 Task: Search one way flight ticket for 3 adults in first from Toledo: Eugene F. Kranz Toledo Express Airport to Jacksonville: Albert J. Ellis Airport on 5-3-2023. Choice of flights is Sun country airlines. Number of bags: 1 carry on bag. Price is upto 77000. Outbound departure time preference is 17:45.
Action: Mouse moved to (317, 125)
Screenshot: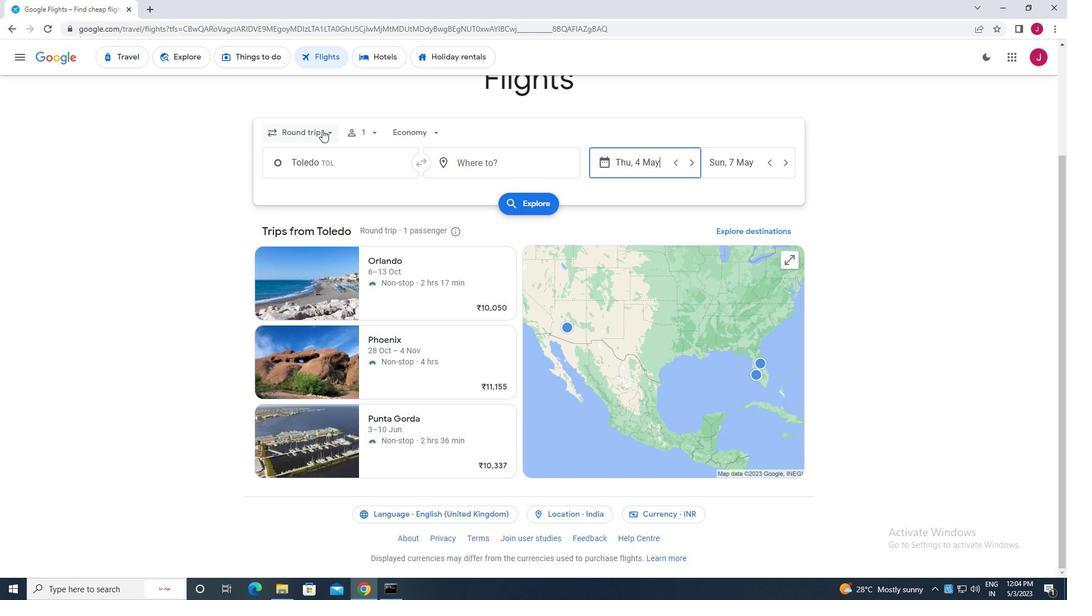 
Action: Mouse pressed left at (317, 125)
Screenshot: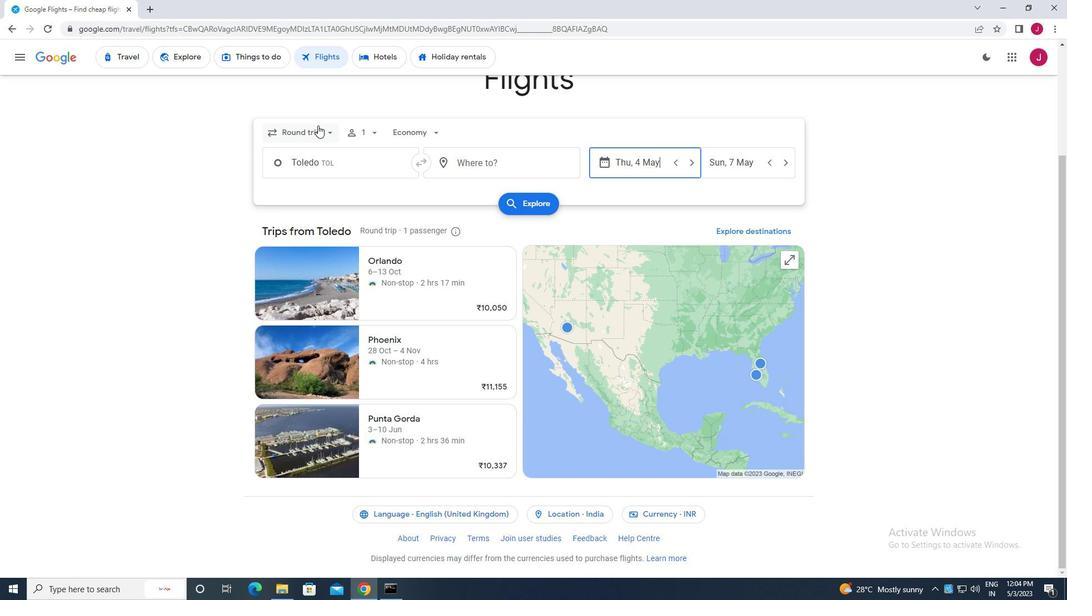 
Action: Mouse moved to (318, 187)
Screenshot: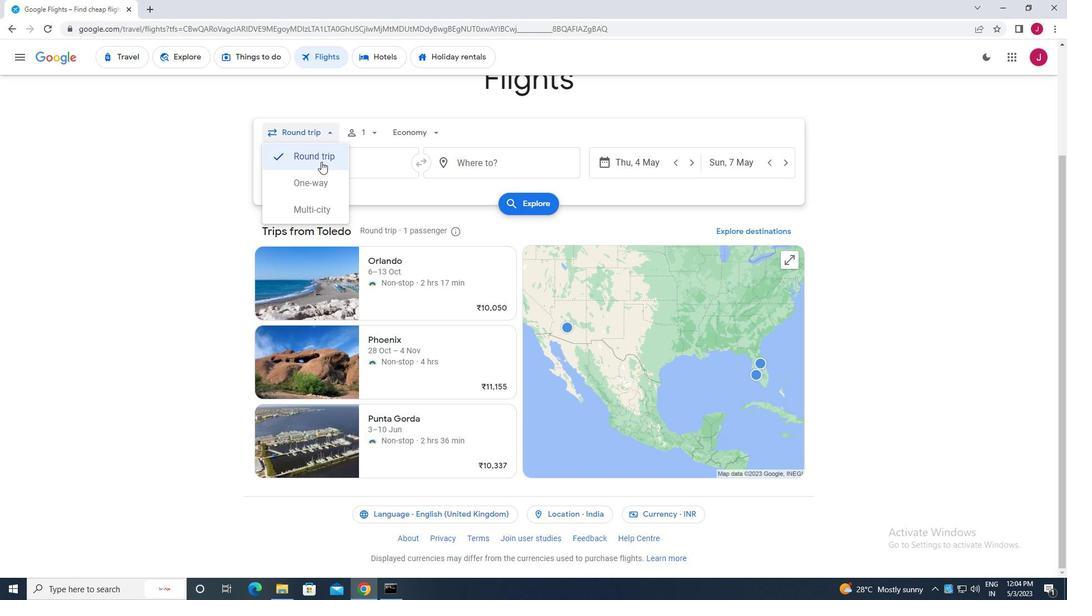 
Action: Mouse pressed left at (318, 187)
Screenshot: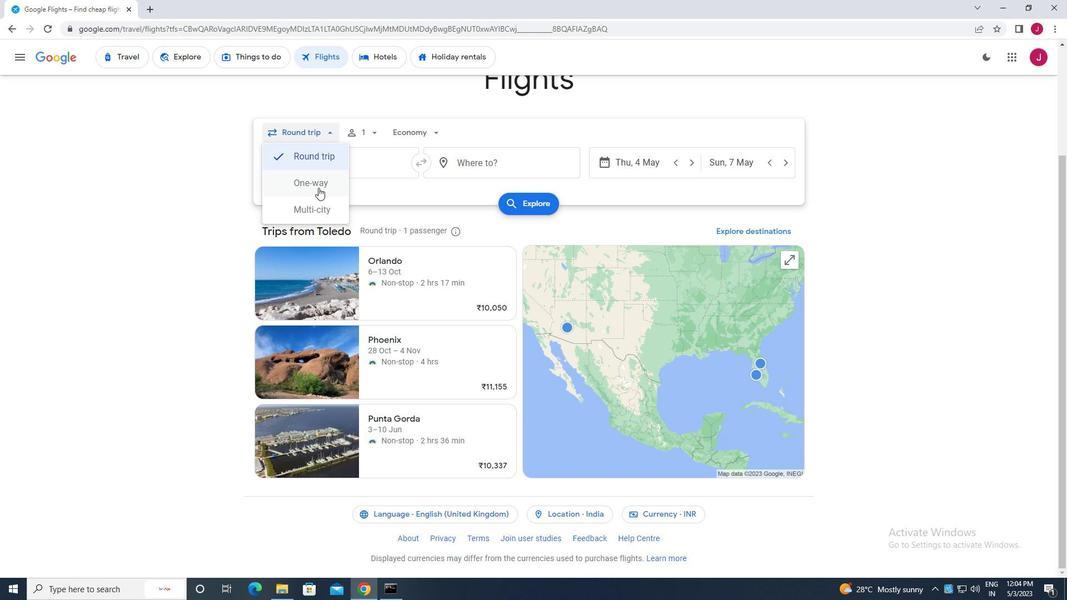 
Action: Mouse moved to (366, 132)
Screenshot: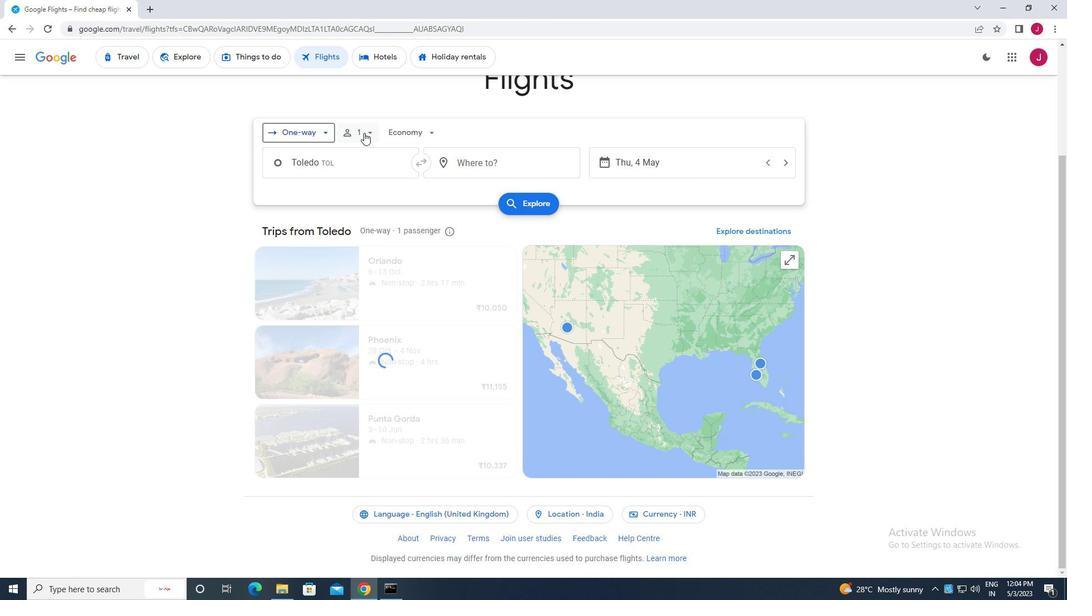 
Action: Mouse pressed left at (366, 132)
Screenshot: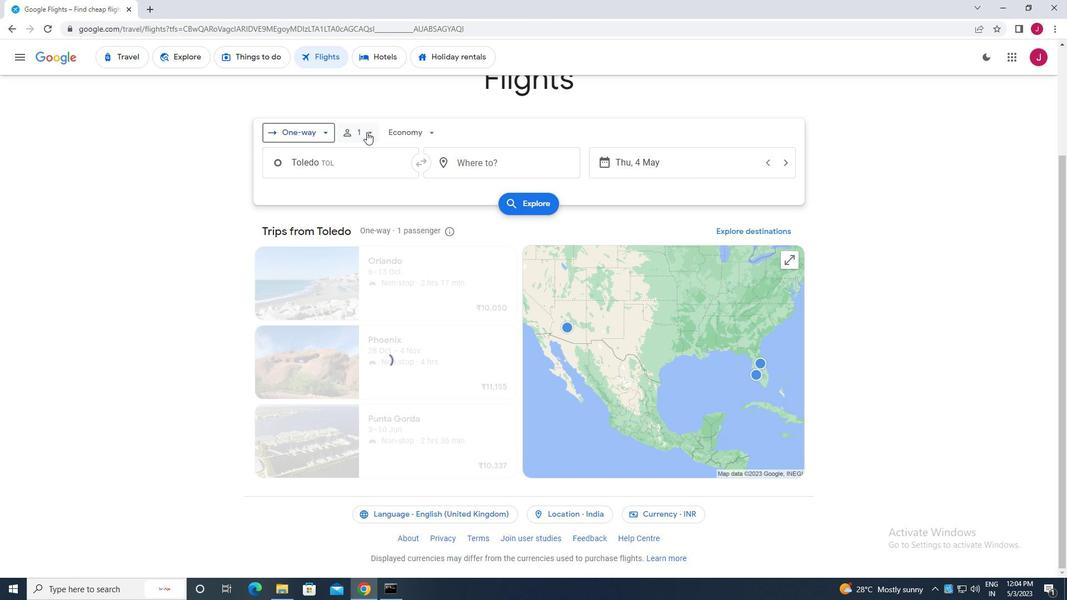 
Action: Mouse moved to (454, 162)
Screenshot: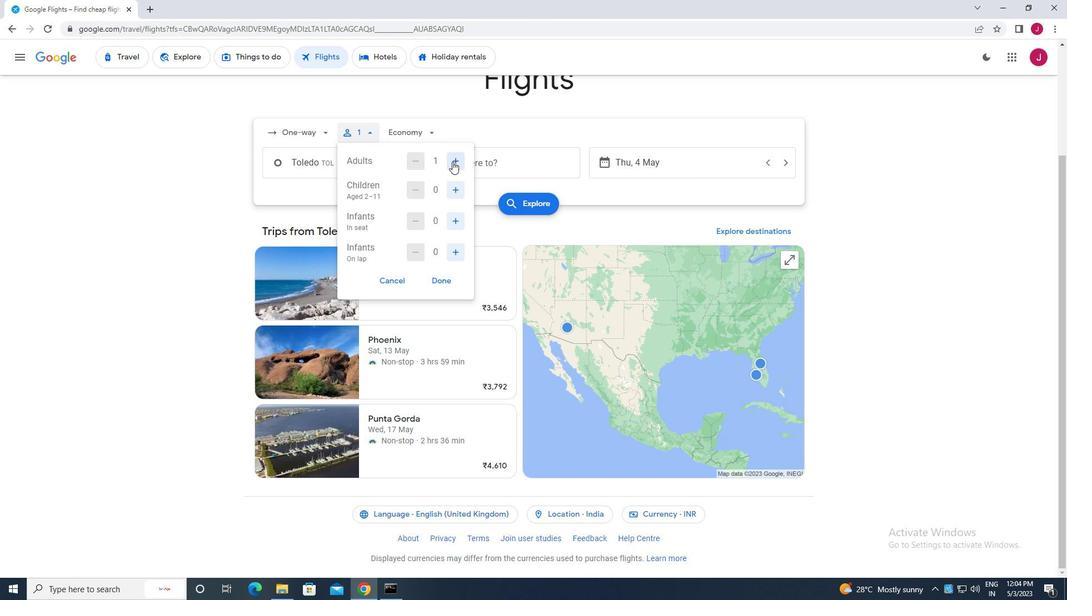 
Action: Mouse pressed left at (454, 162)
Screenshot: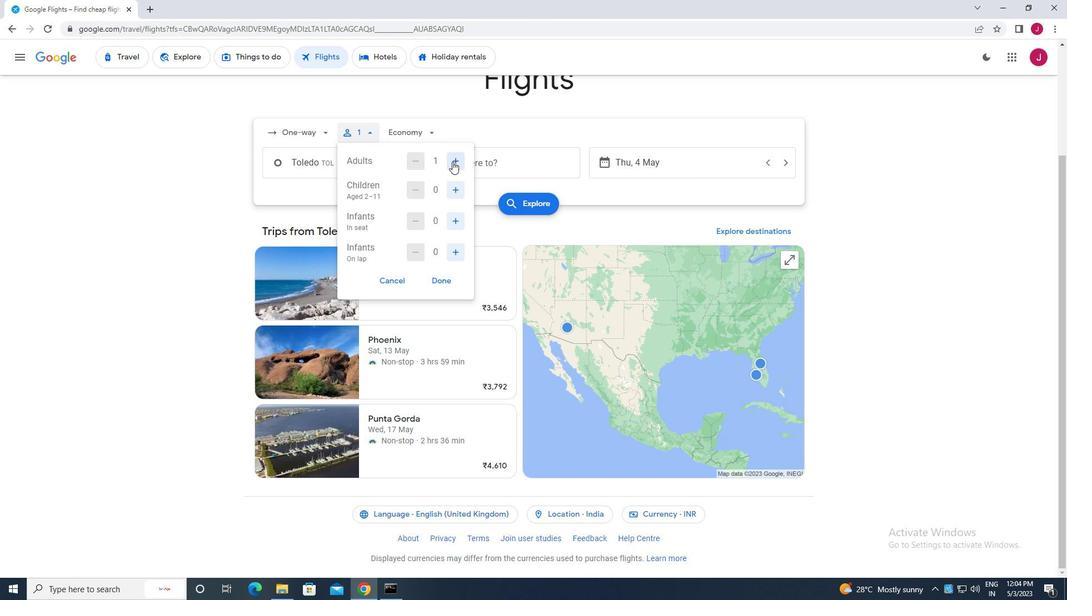 
Action: Mouse pressed left at (454, 162)
Screenshot: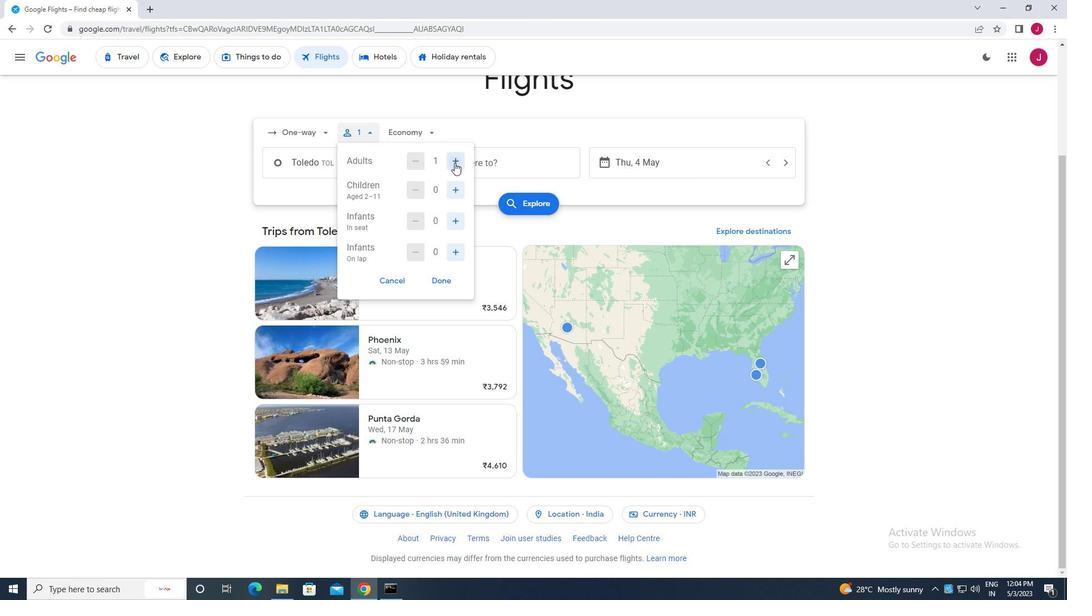
Action: Mouse pressed left at (454, 162)
Screenshot: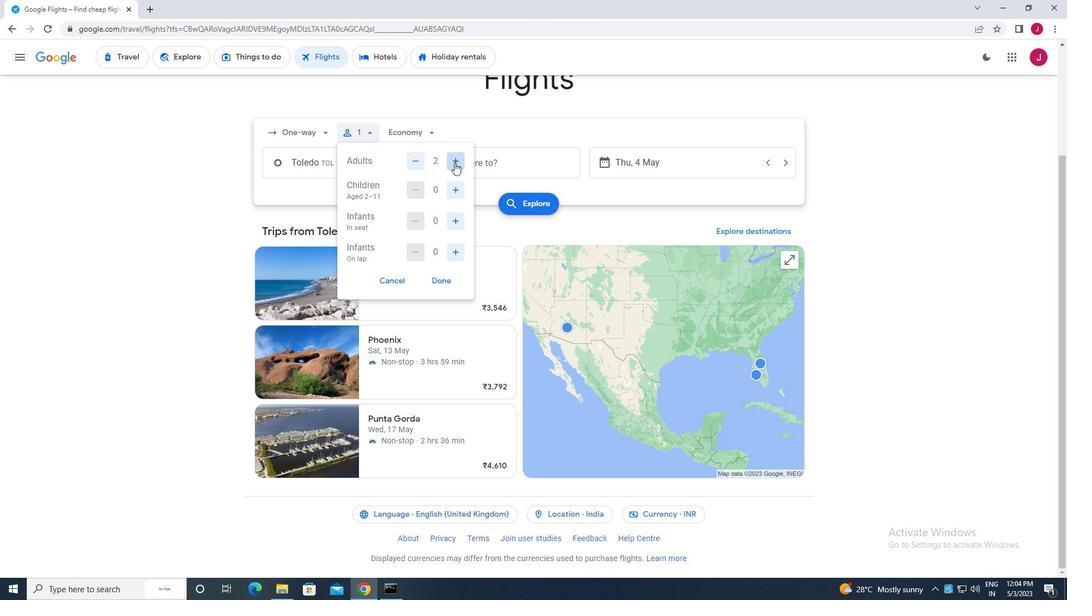 
Action: Mouse pressed left at (454, 162)
Screenshot: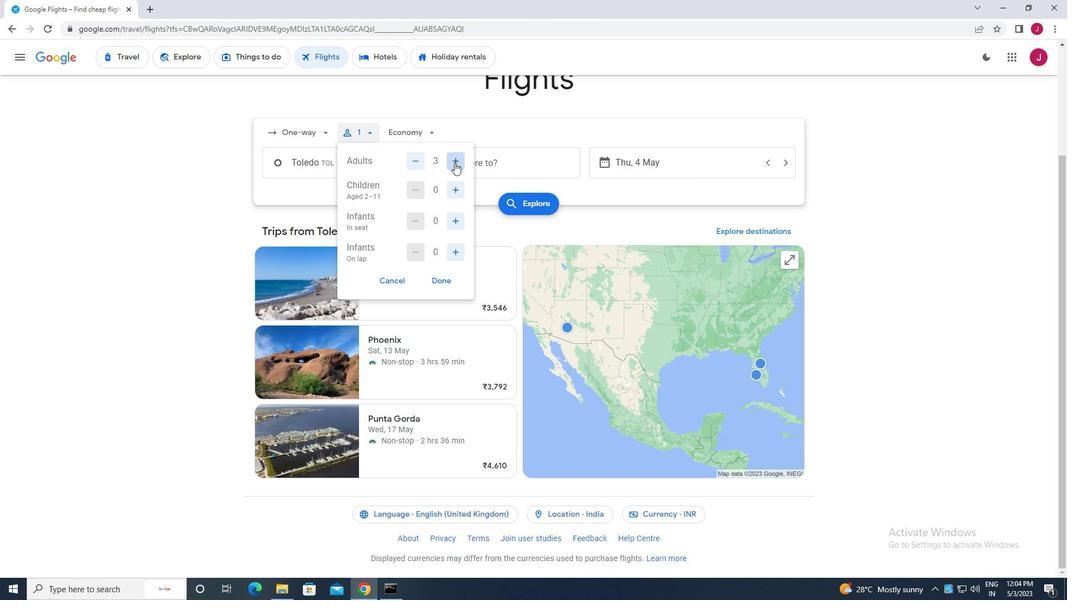 
Action: Mouse moved to (454, 191)
Screenshot: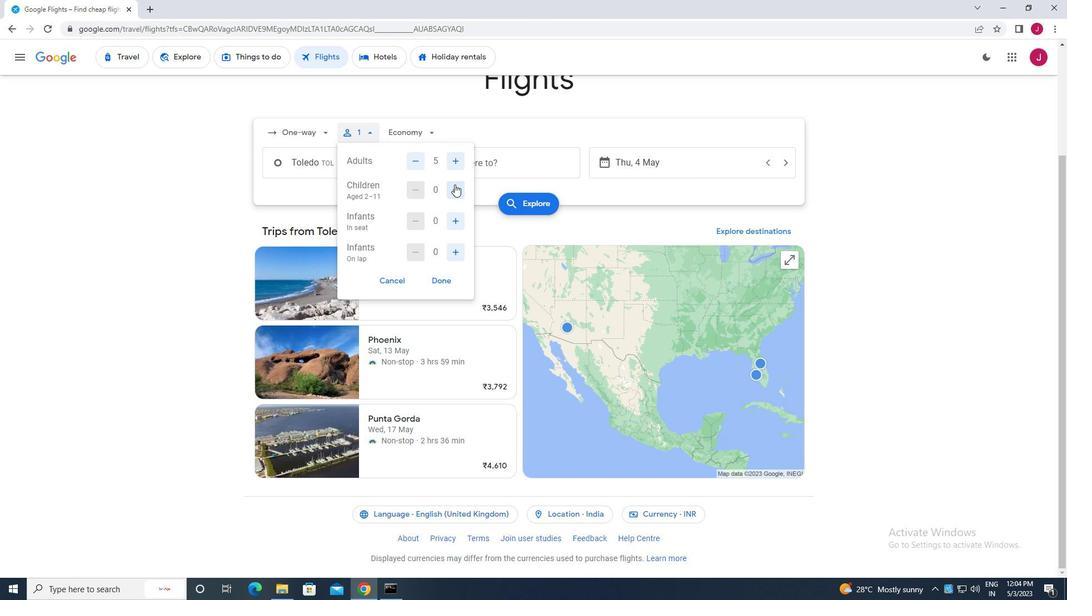 
Action: Mouse pressed left at (454, 191)
Screenshot: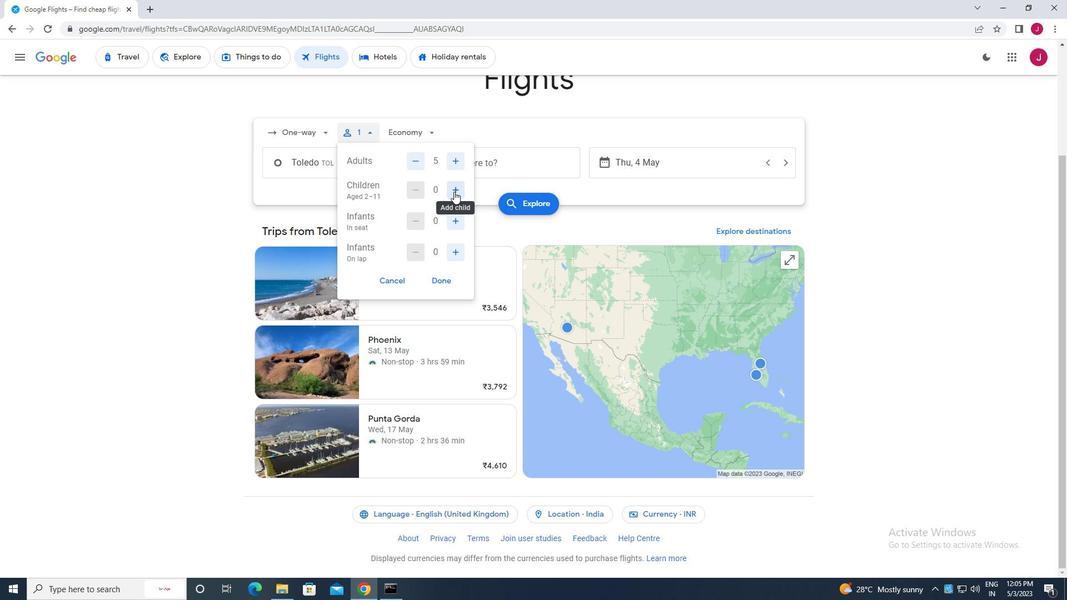 
Action: Mouse moved to (454, 220)
Screenshot: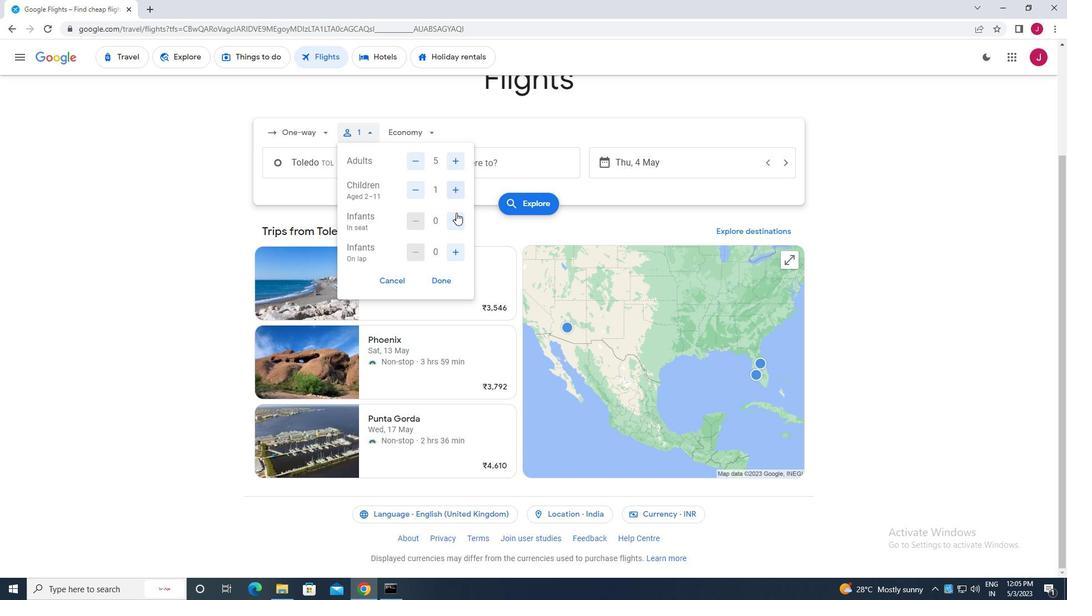 
Action: Mouse pressed left at (454, 220)
Screenshot: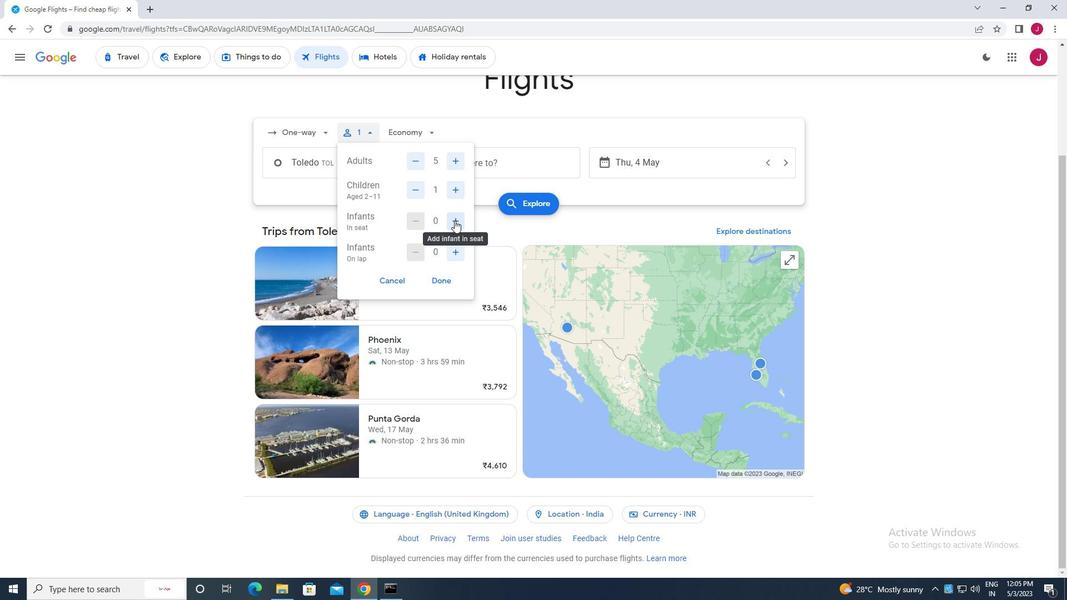 
Action: Mouse pressed left at (454, 220)
Screenshot: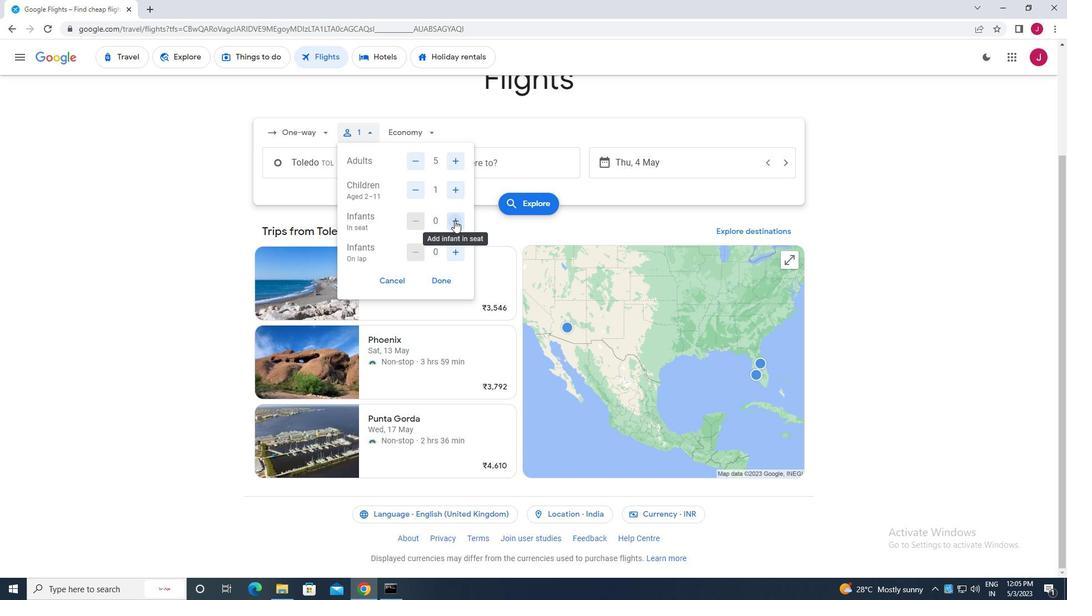 
Action: Mouse moved to (453, 254)
Screenshot: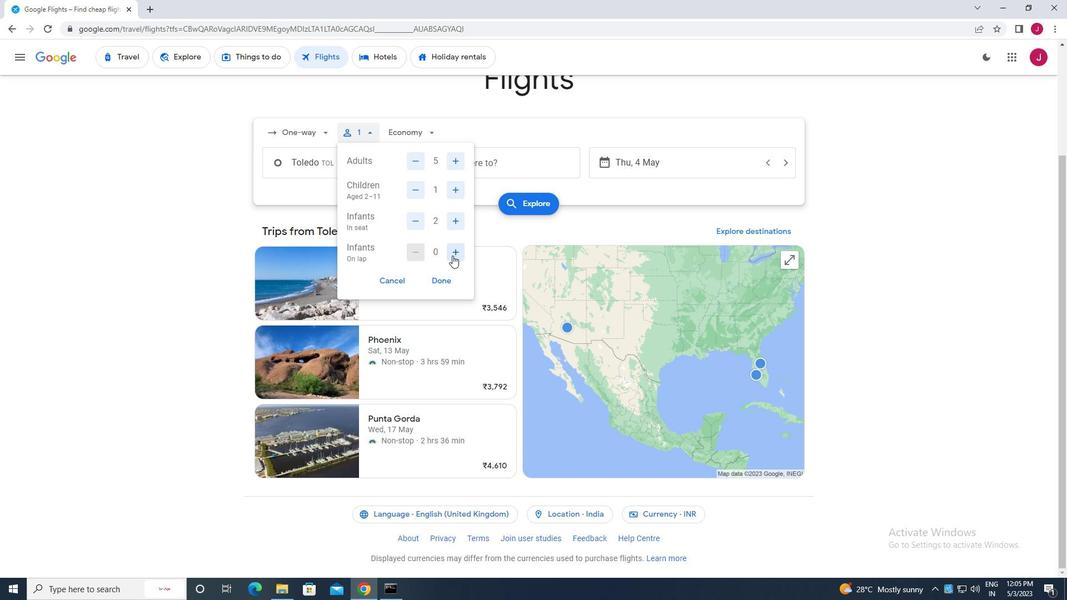 
Action: Mouse pressed left at (453, 254)
Screenshot: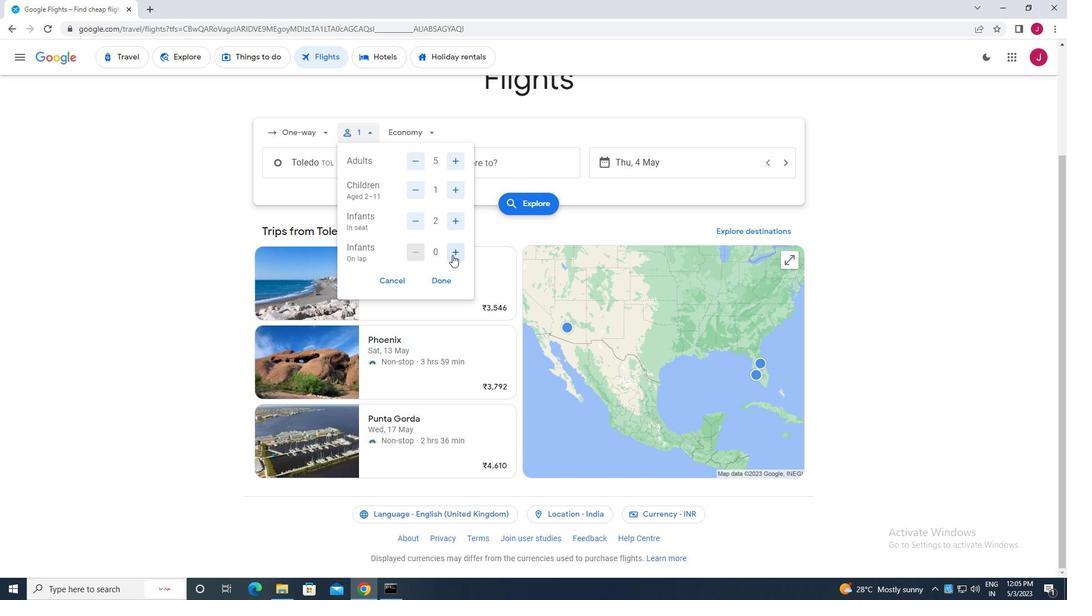 
Action: Mouse moved to (454, 253)
Screenshot: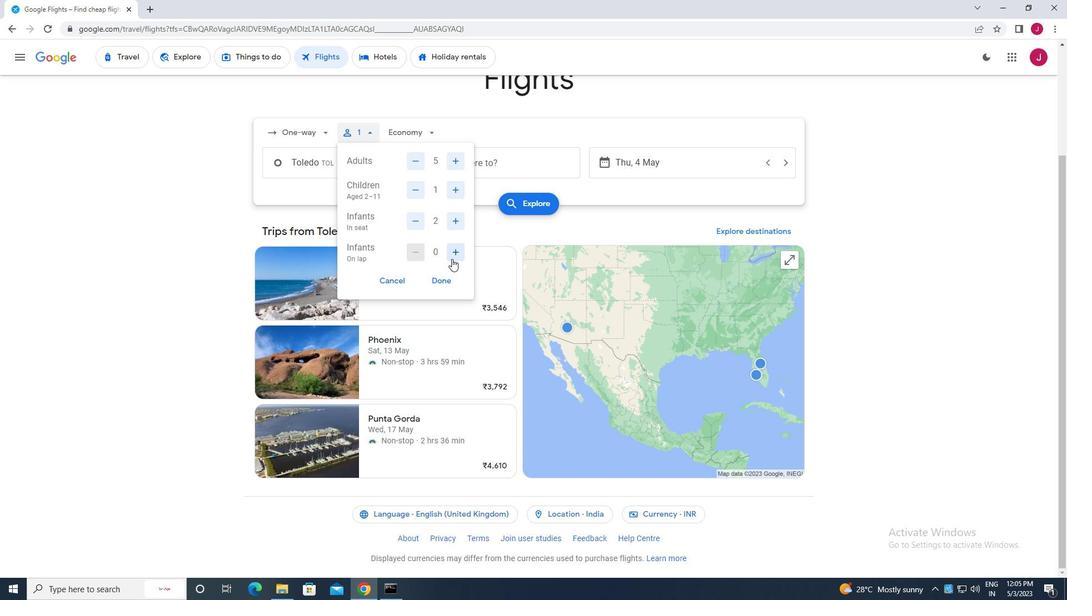 
Action: Mouse pressed left at (454, 253)
Screenshot: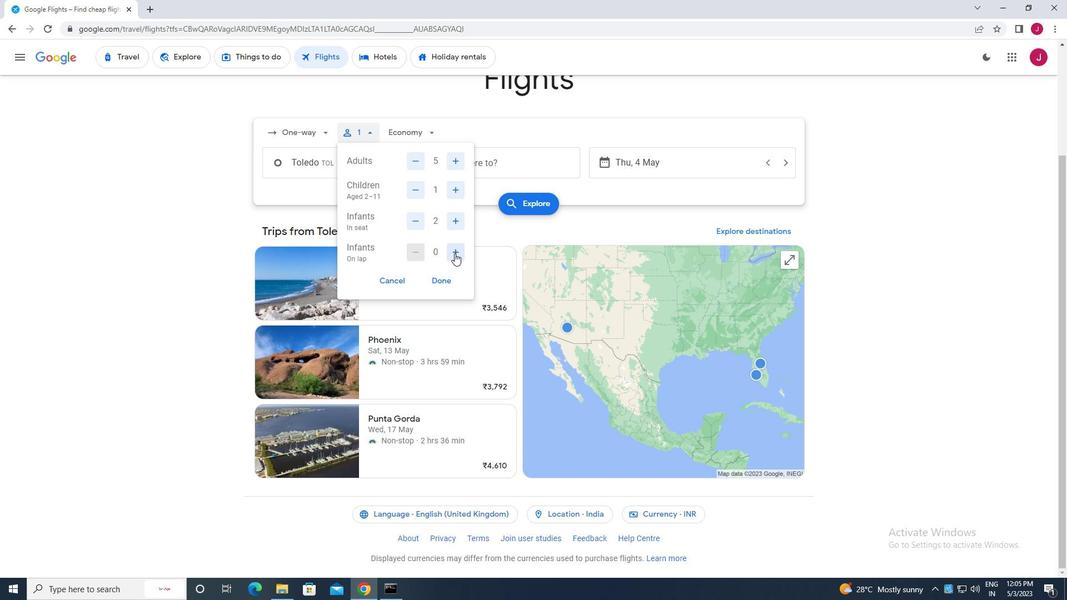 
Action: Mouse moved to (421, 250)
Screenshot: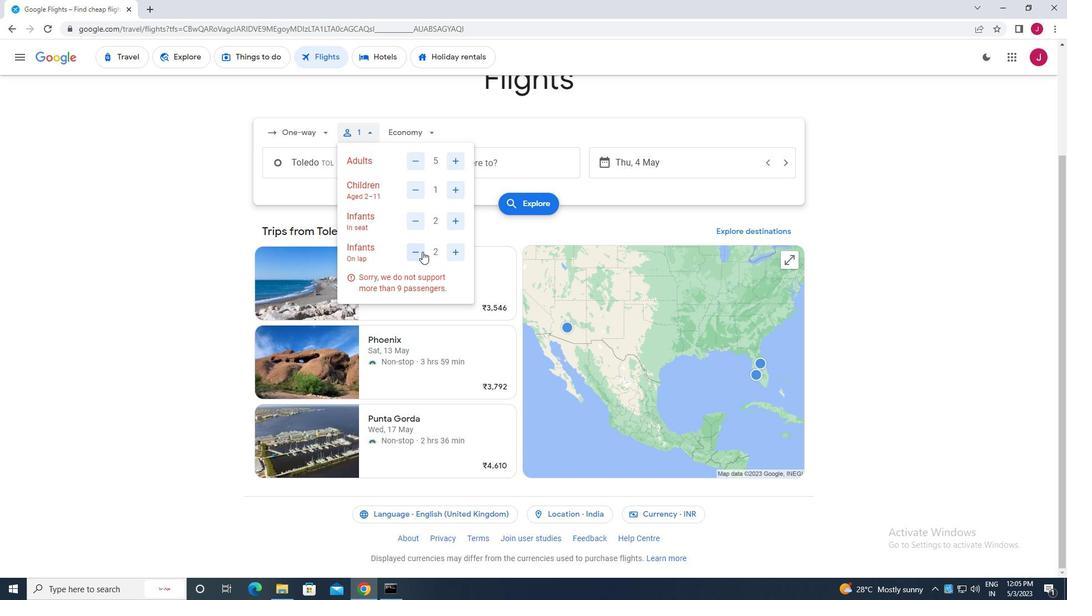 
Action: Mouse pressed left at (421, 250)
Screenshot: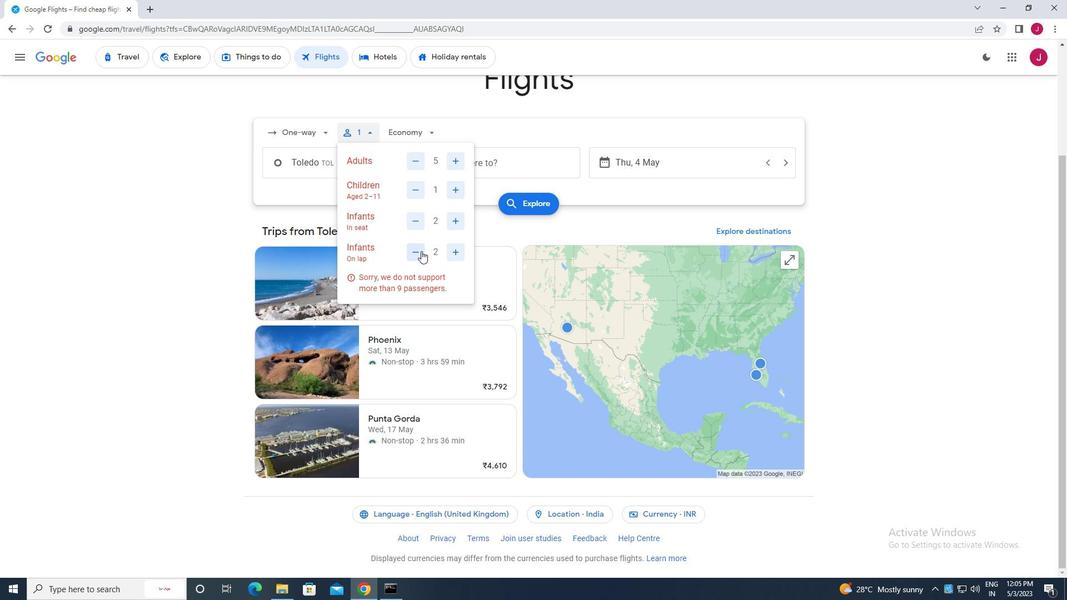 
Action: Mouse moved to (447, 280)
Screenshot: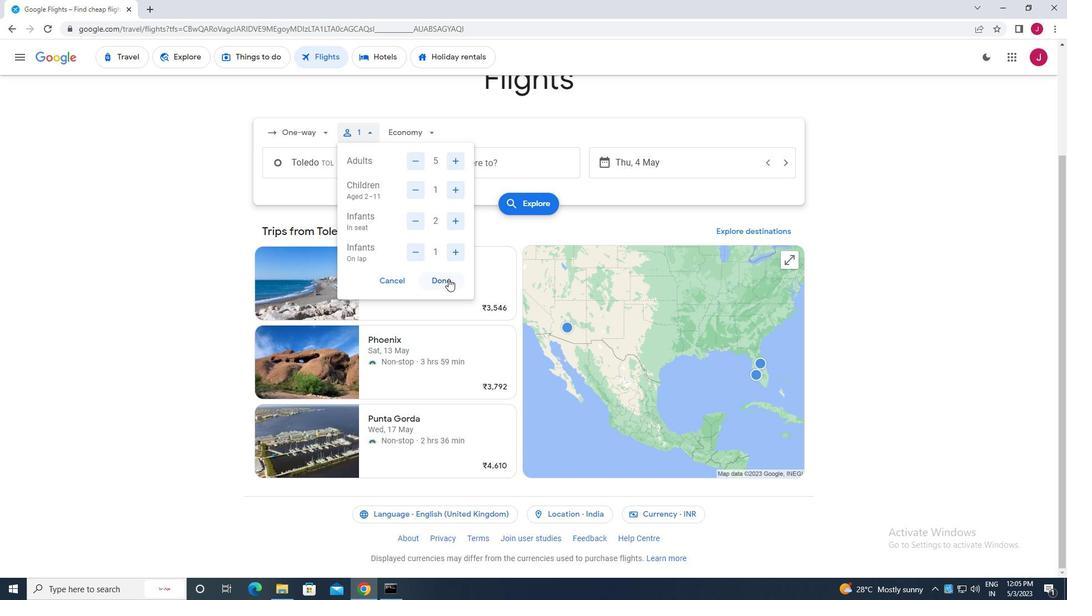
Action: Mouse pressed left at (447, 280)
Screenshot: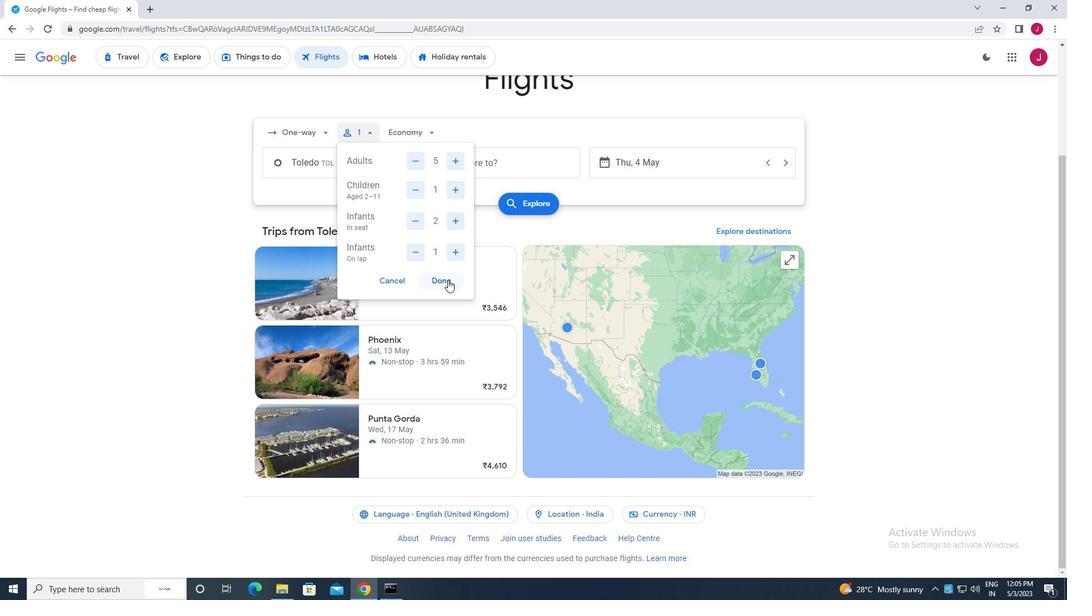 
Action: Mouse moved to (421, 127)
Screenshot: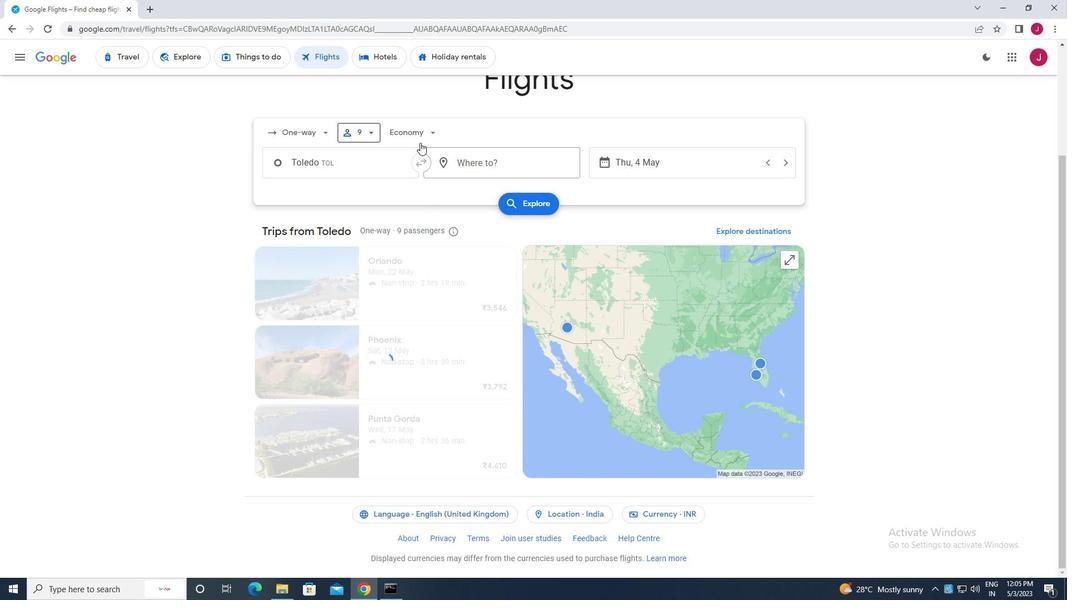 
Action: Mouse pressed left at (421, 127)
Screenshot: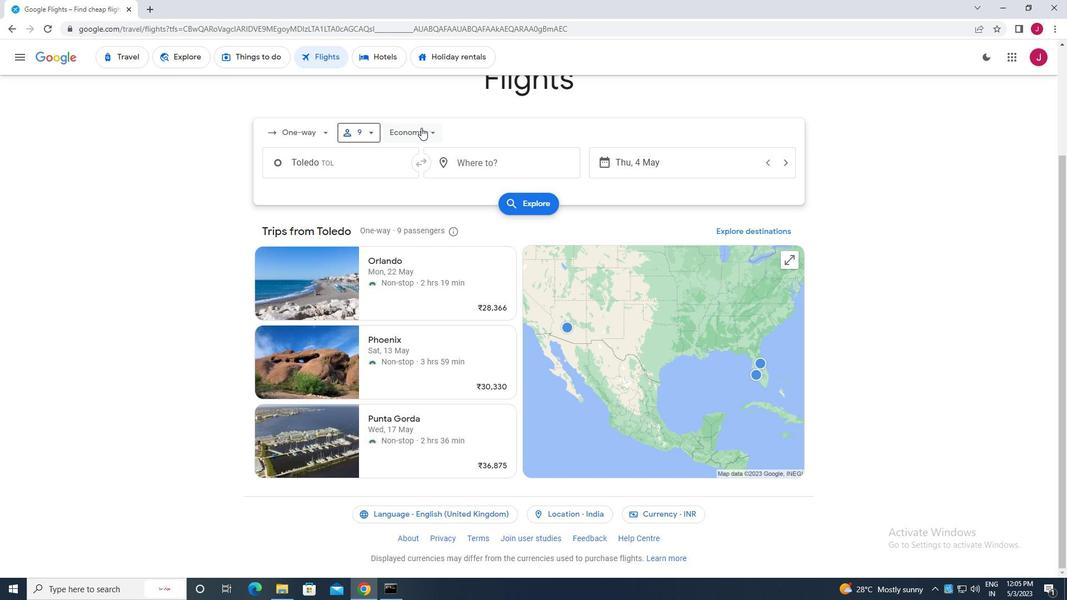 
Action: Mouse moved to (432, 210)
Screenshot: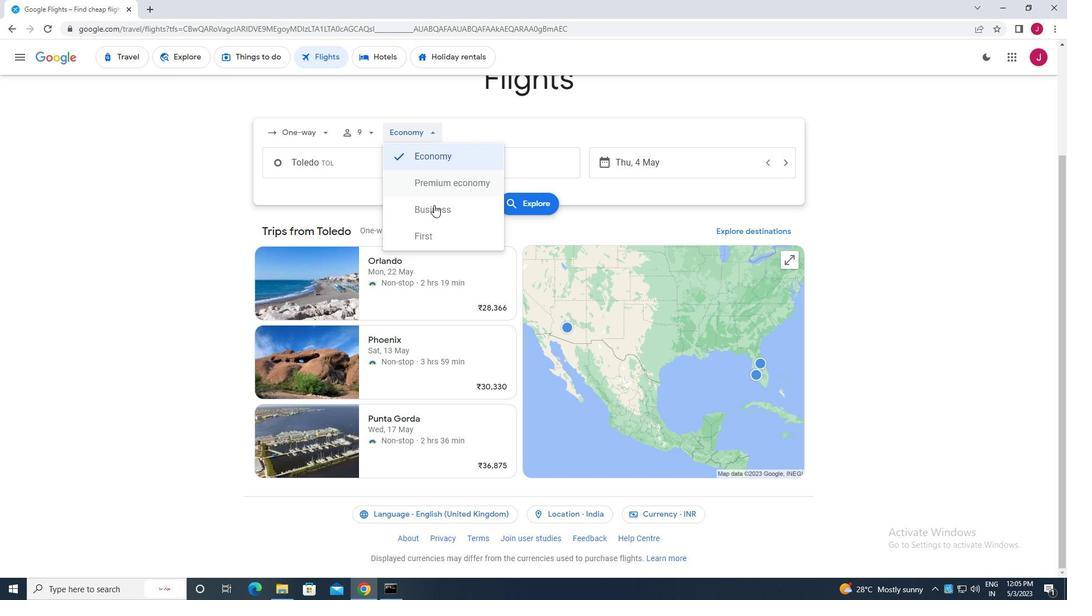 
Action: Mouse pressed left at (432, 210)
Screenshot: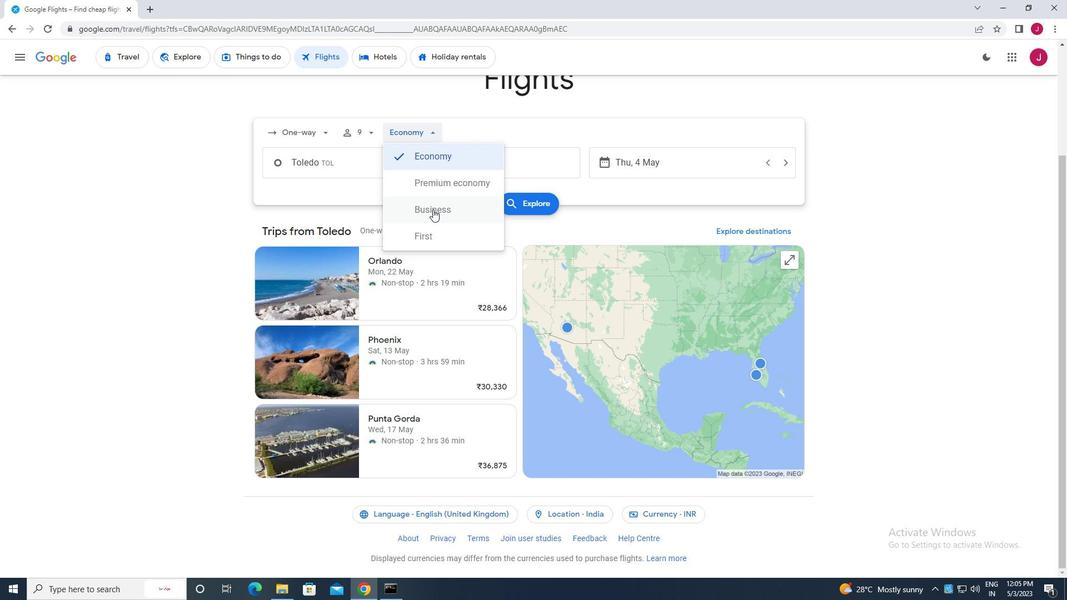 
Action: Mouse moved to (364, 169)
Screenshot: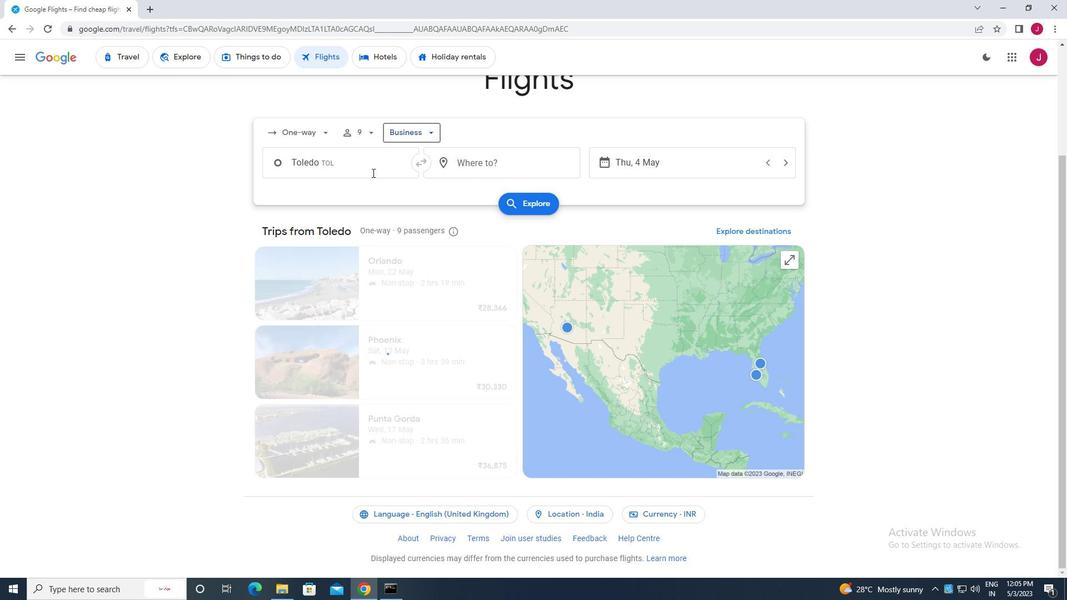 
Action: Mouse pressed left at (364, 169)
Screenshot: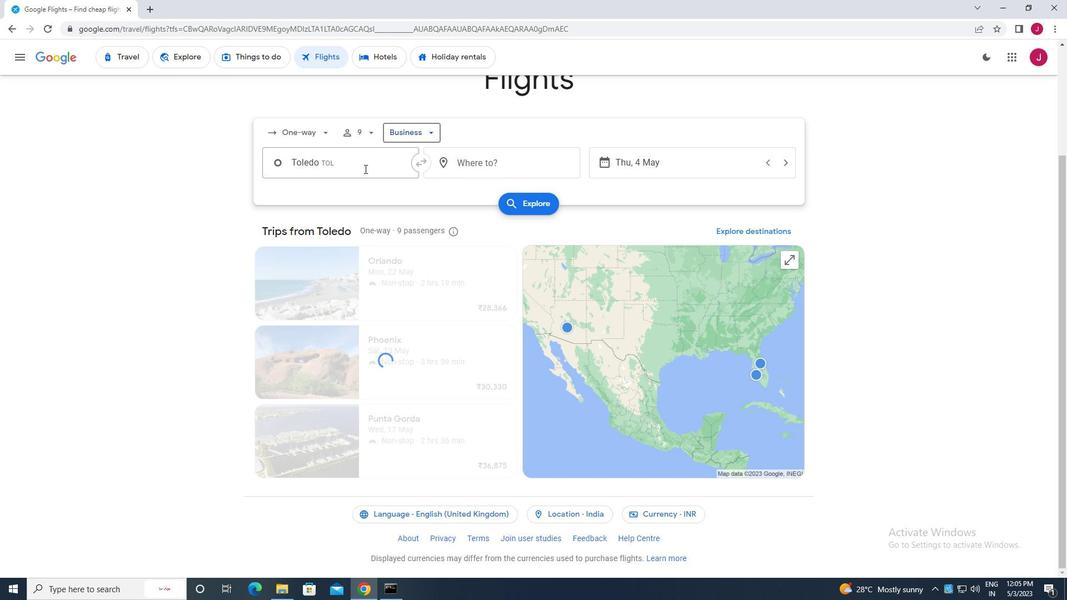 
Action: Mouse moved to (361, 165)
Screenshot: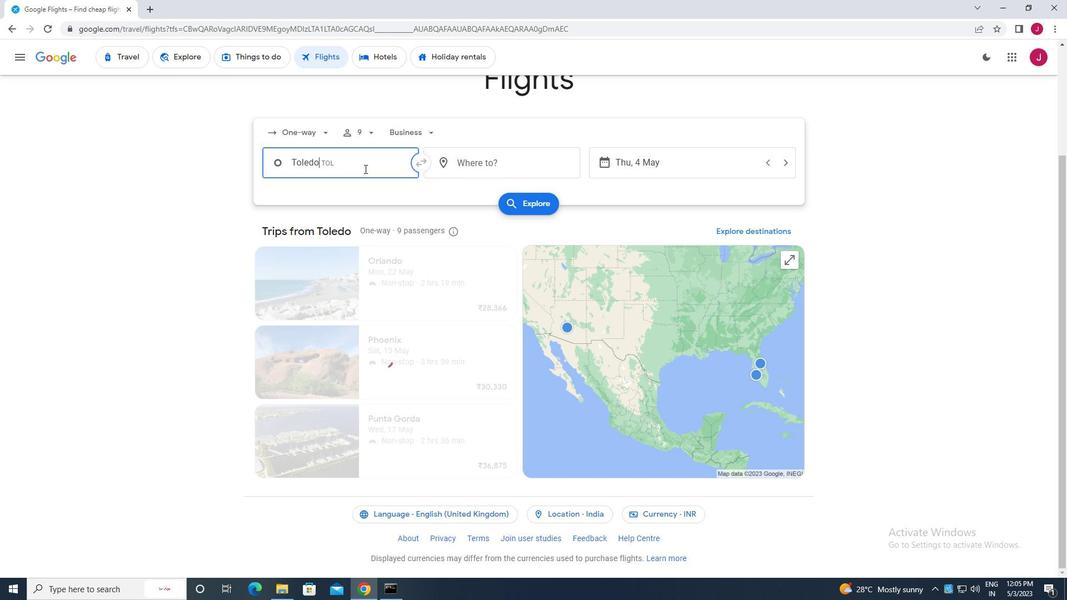 
Action: Key pressed toledo<Key.space>eug
Screenshot: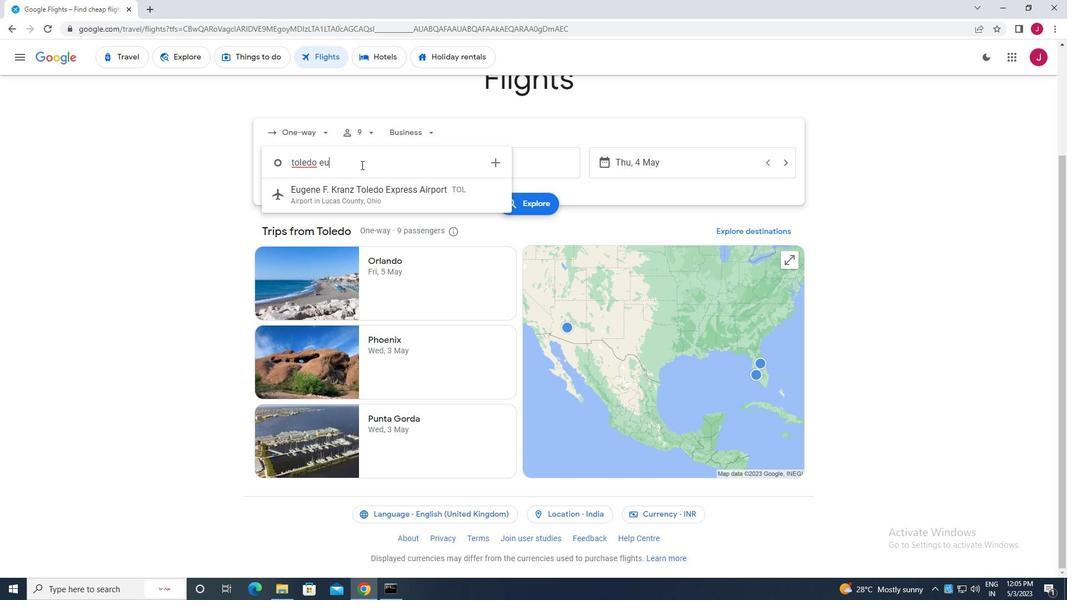 
Action: Mouse moved to (391, 197)
Screenshot: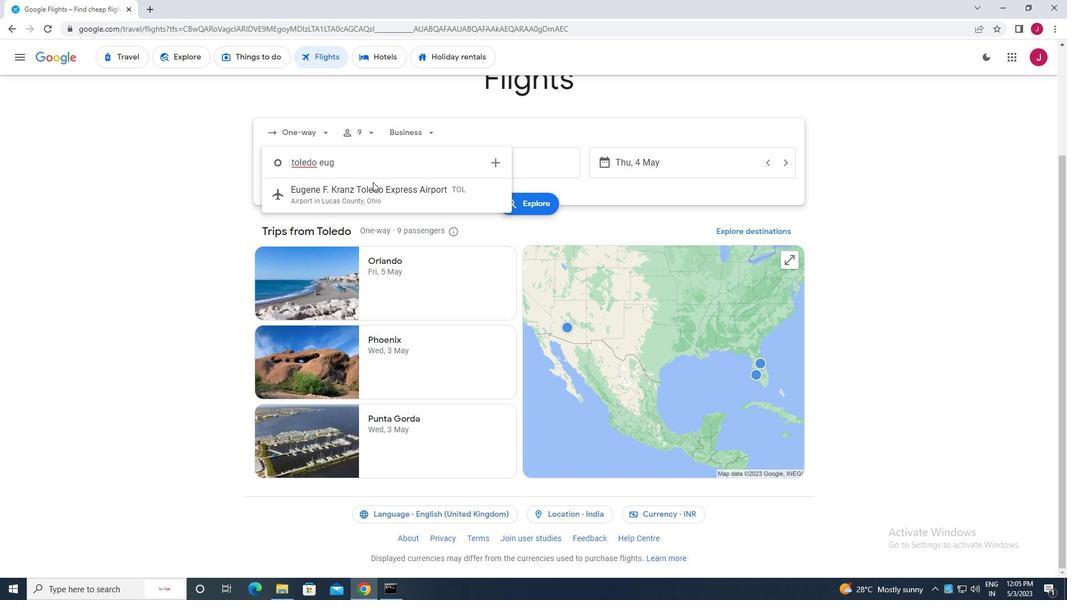 
Action: Mouse pressed left at (391, 197)
Screenshot: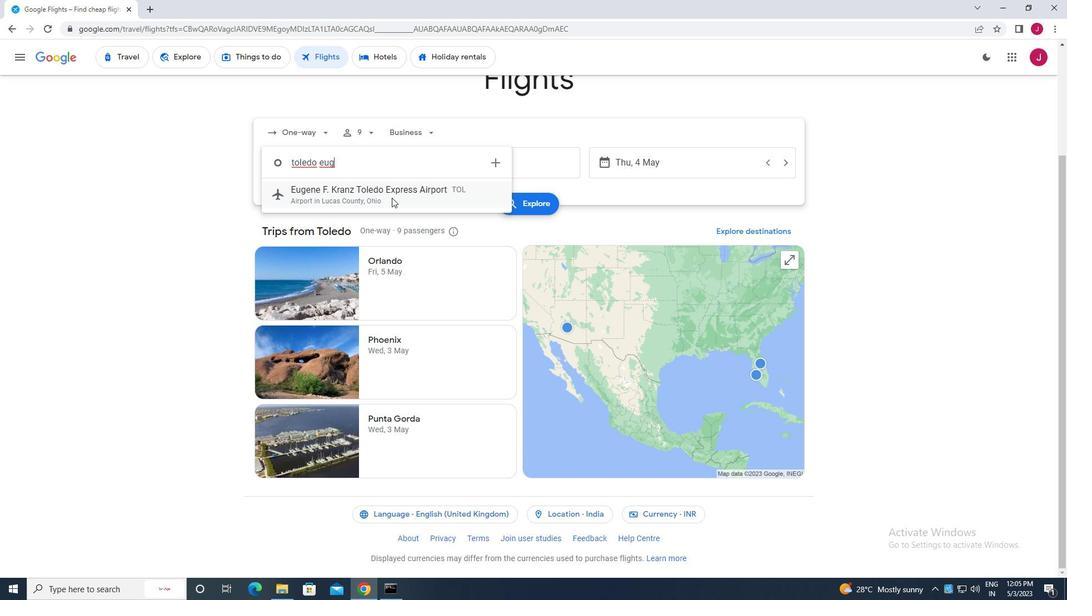 
Action: Mouse moved to (505, 166)
Screenshot: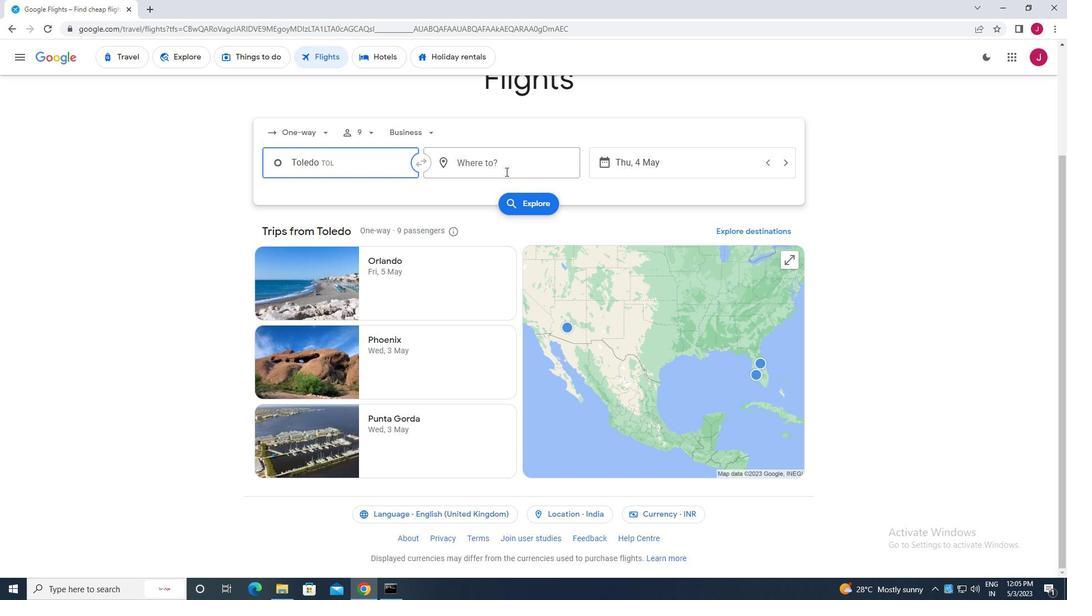 
Action: Mouse pressed left at (505, 166)
Screenshot: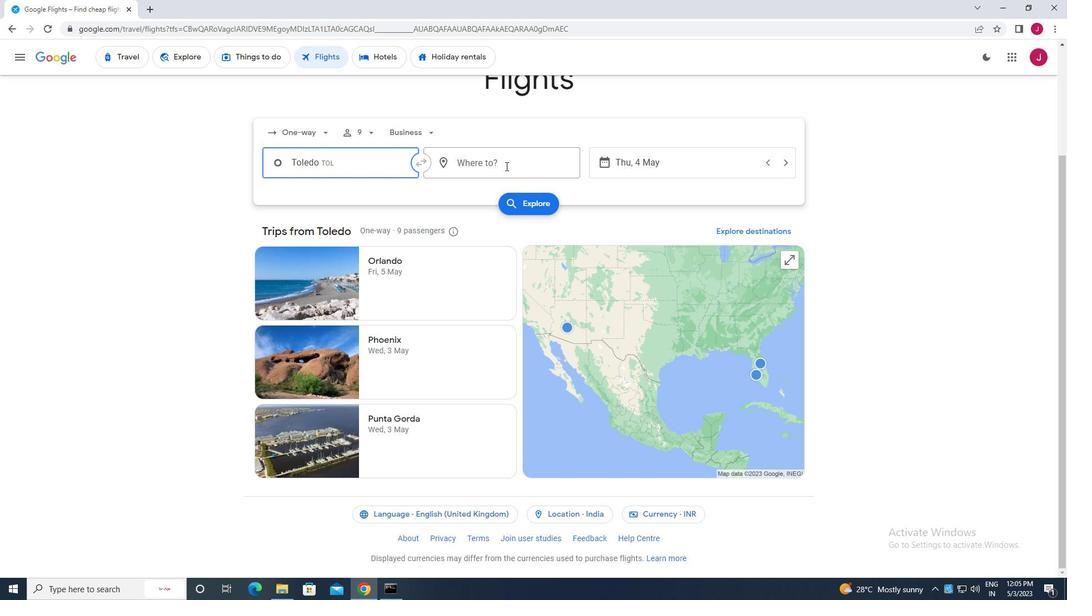 
Action: Mouse moved to (505, 166)
Screenshot: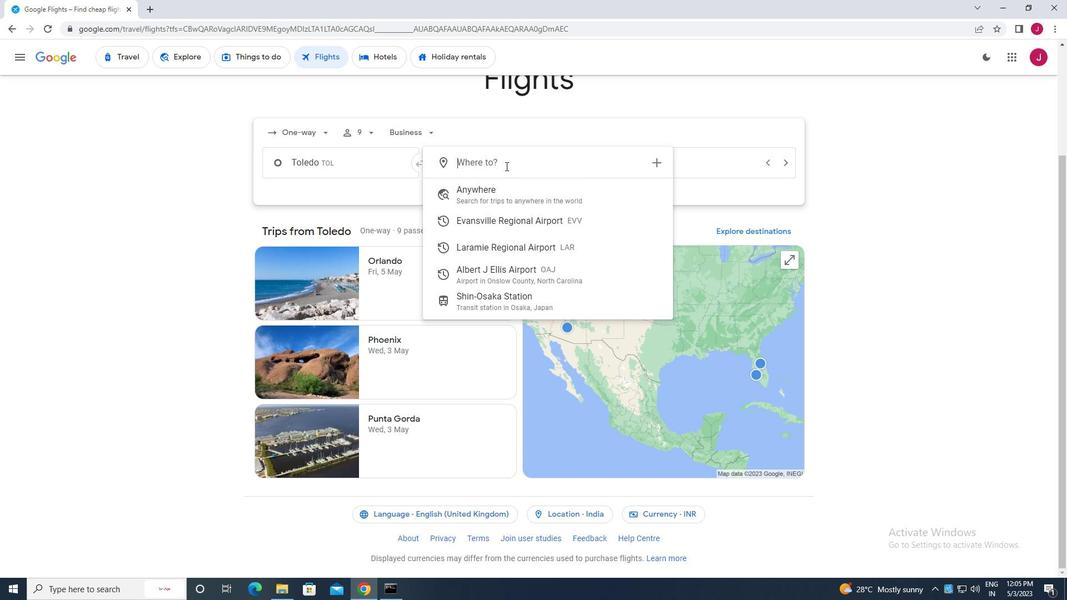 
Action: Key pressed evans
Screenshot: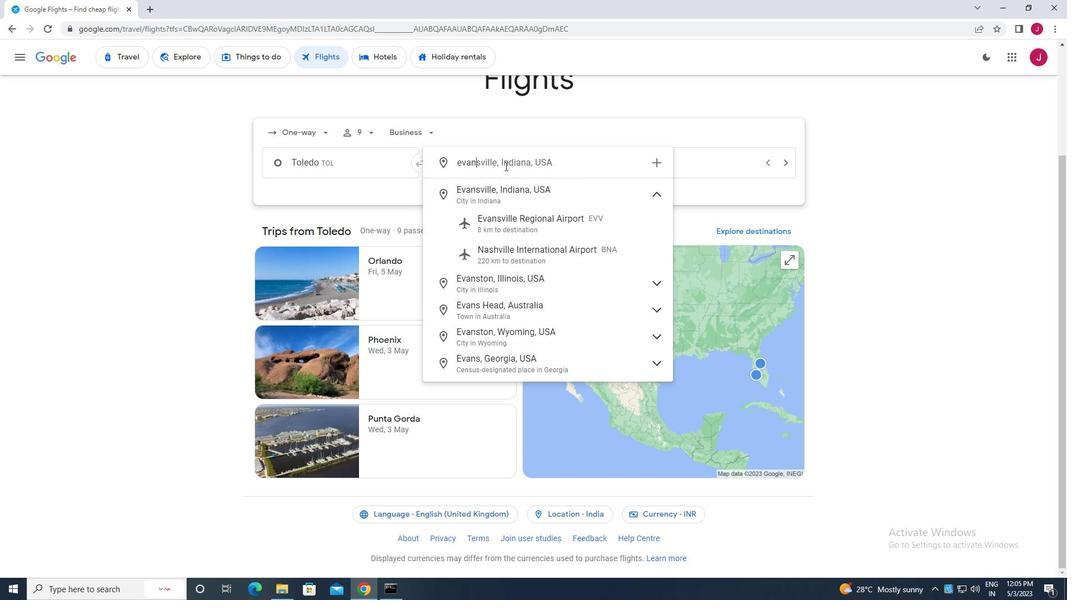 
Action: Mouse moved to (544, 222)
Screenshot: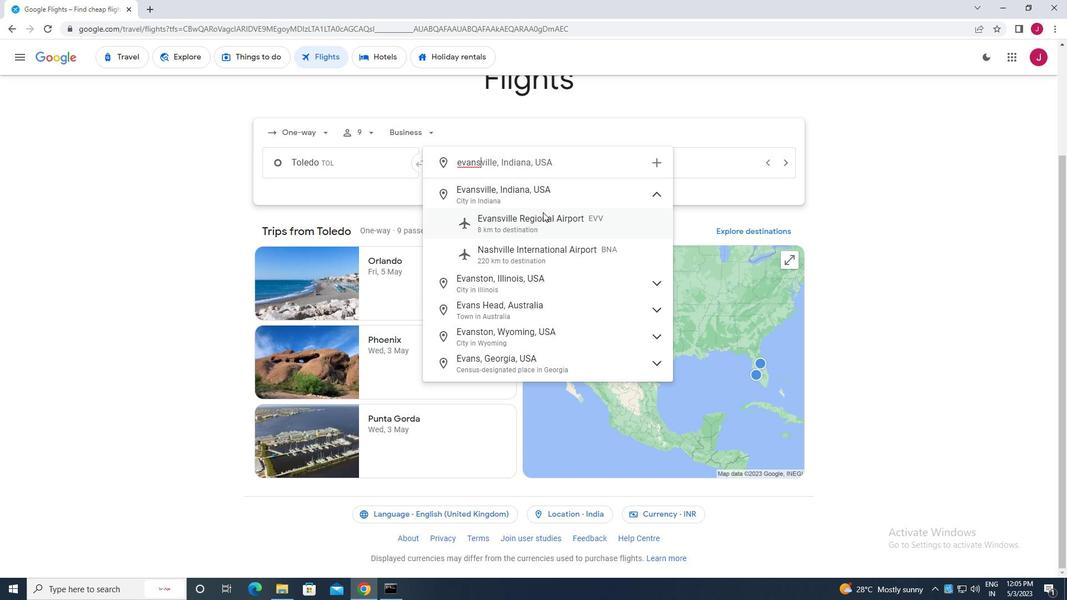 
Action: Mouse pressed left at (544, 222)
Screenshot: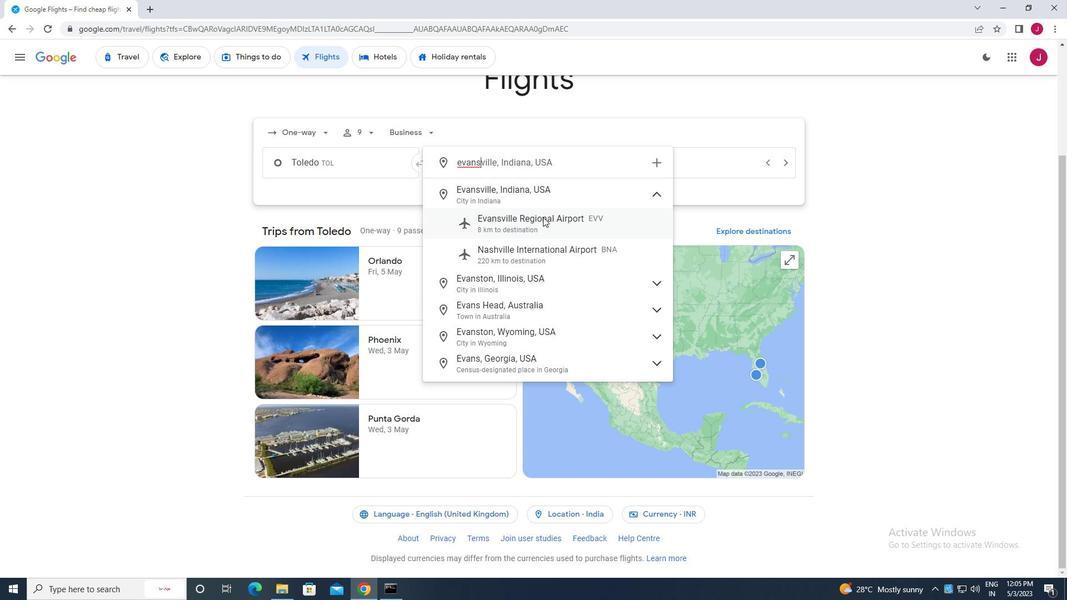 
Action: Mouse moved to (721, 165)
Screenshot: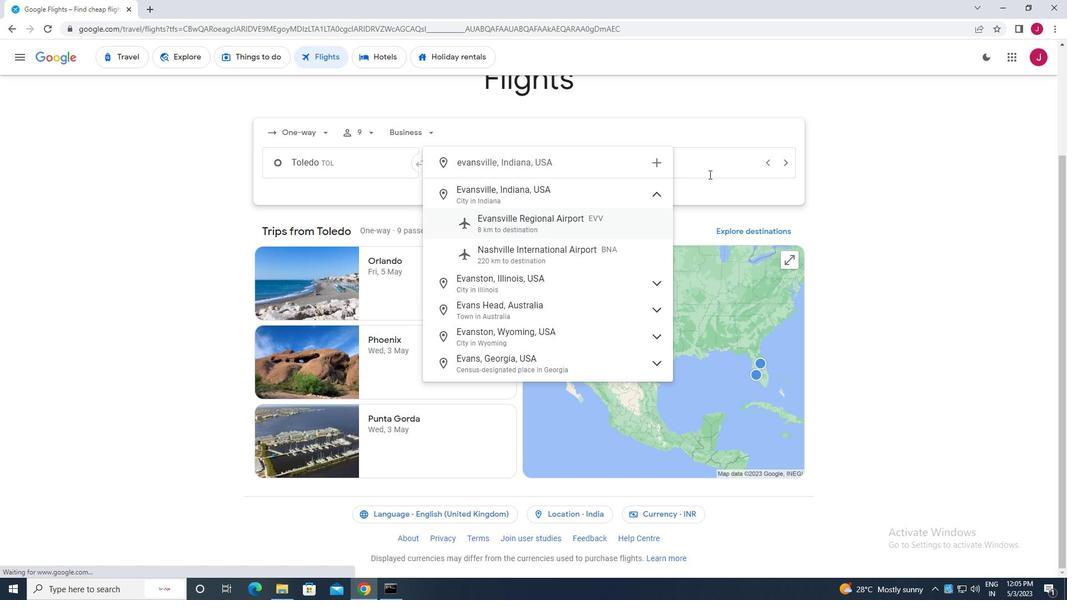 
Action: Mouse pressed left at (721, 165)
Screenshot: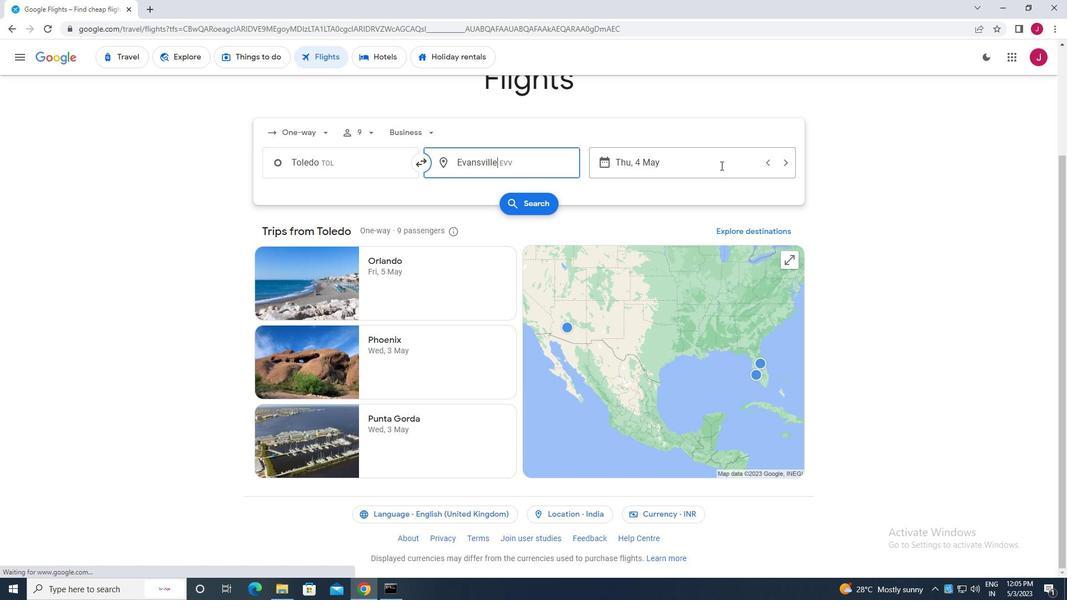 
Action: Mouse moved to (484, 250)
Screenshot: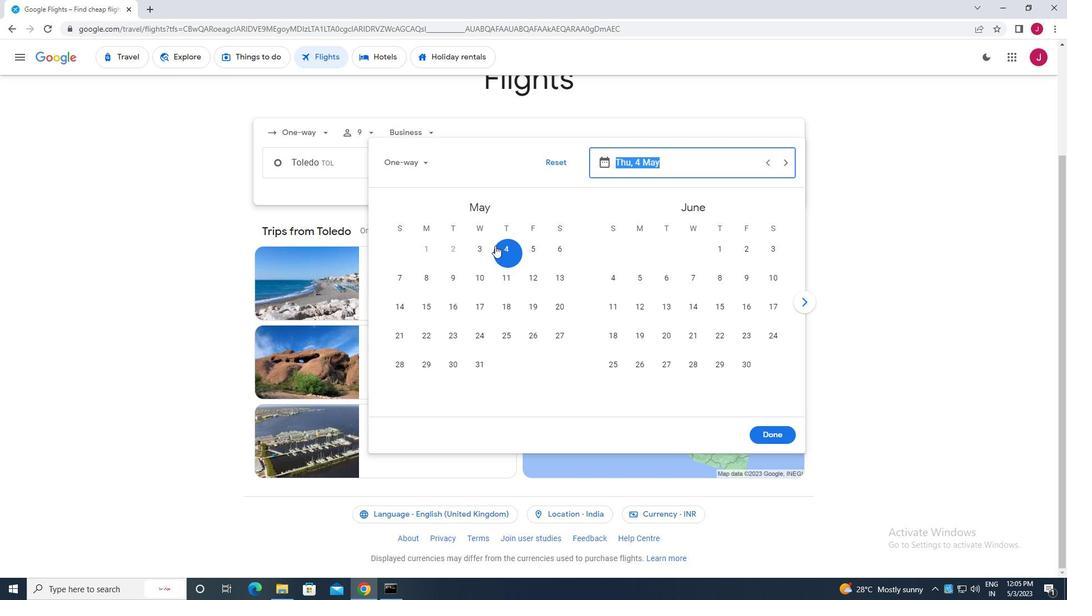 
Action: Mouse pressed left at (484, 250)
Screenshot: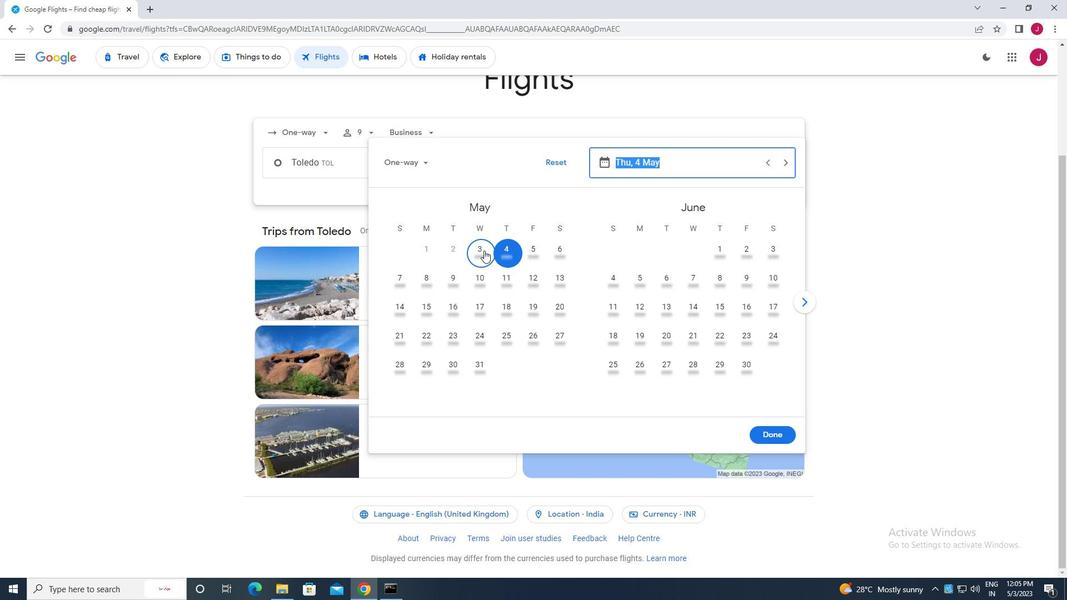
Action: Mouse moved to (774, 437)
Screenshot: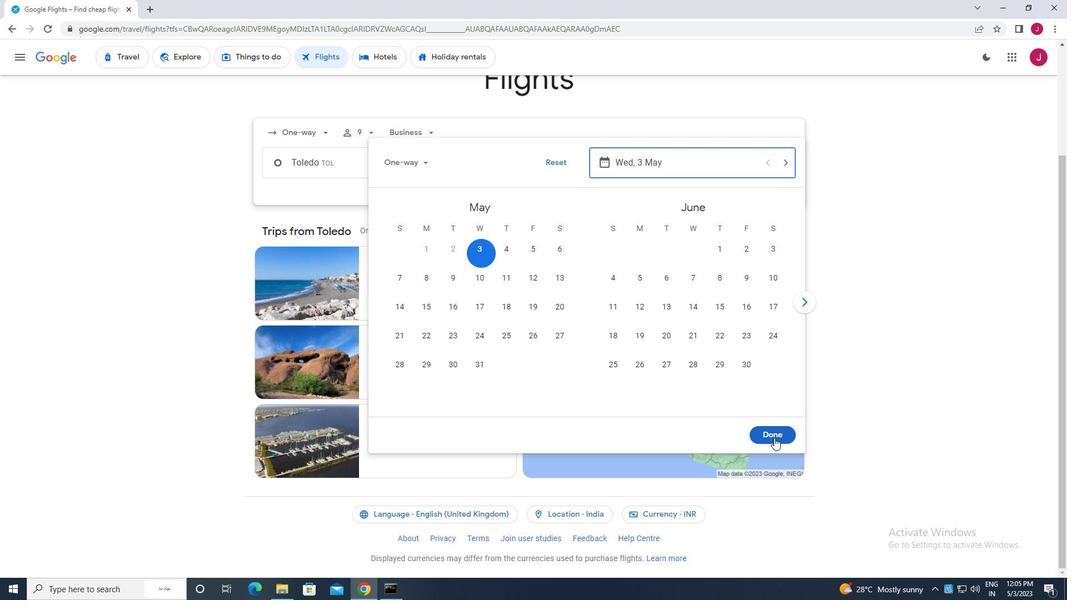 
Action: Mouse pressed left at (774, 437)
Screenshot: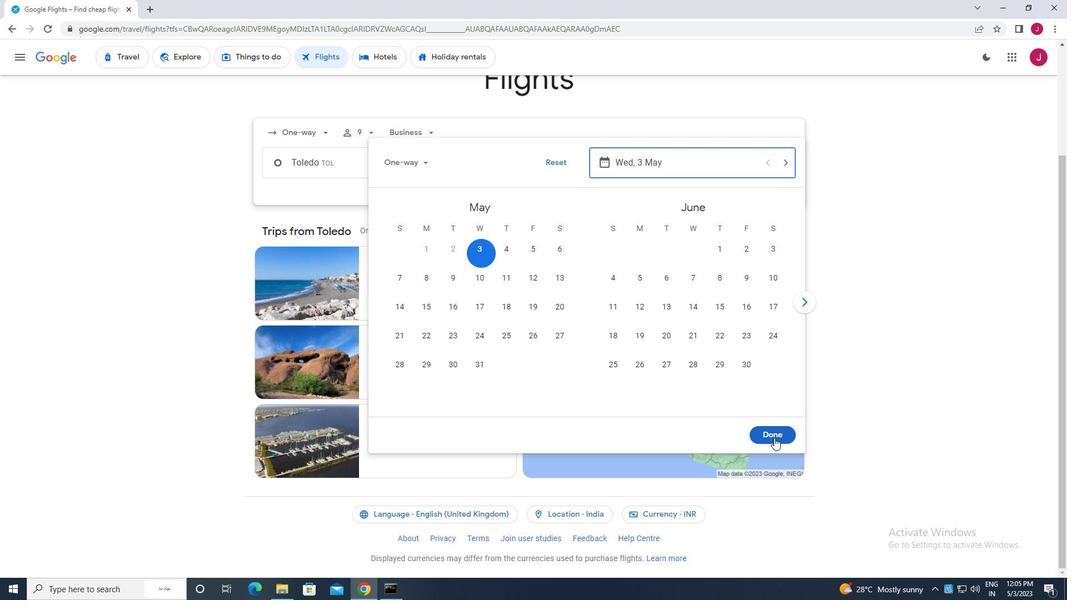 
Action: Mouse moved to (535, 205)
Screenshot: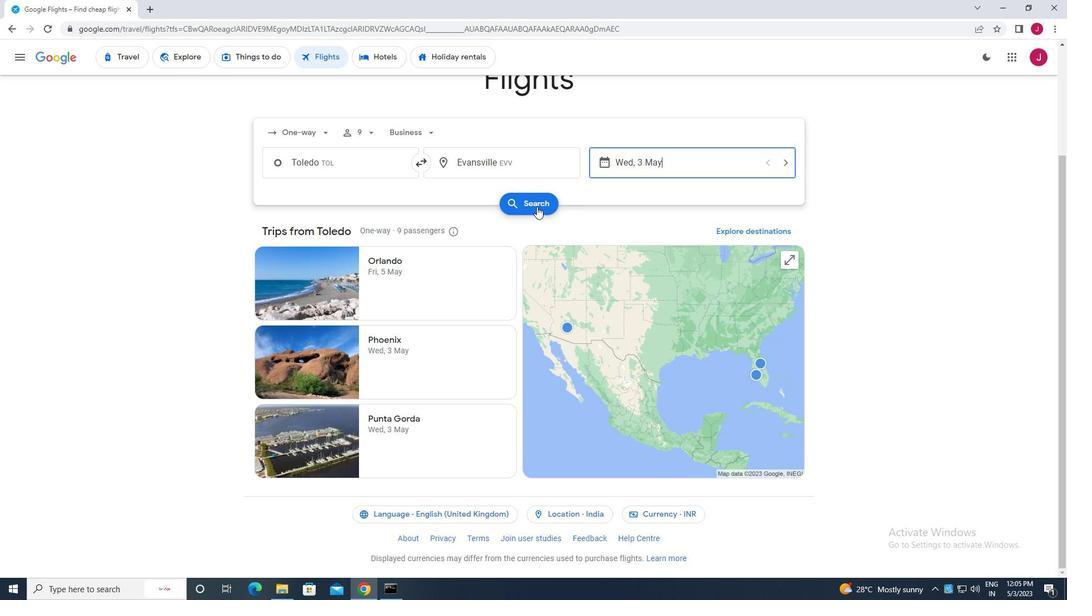 
Action: Mouse pressed left at (535, 205)
Screenshot: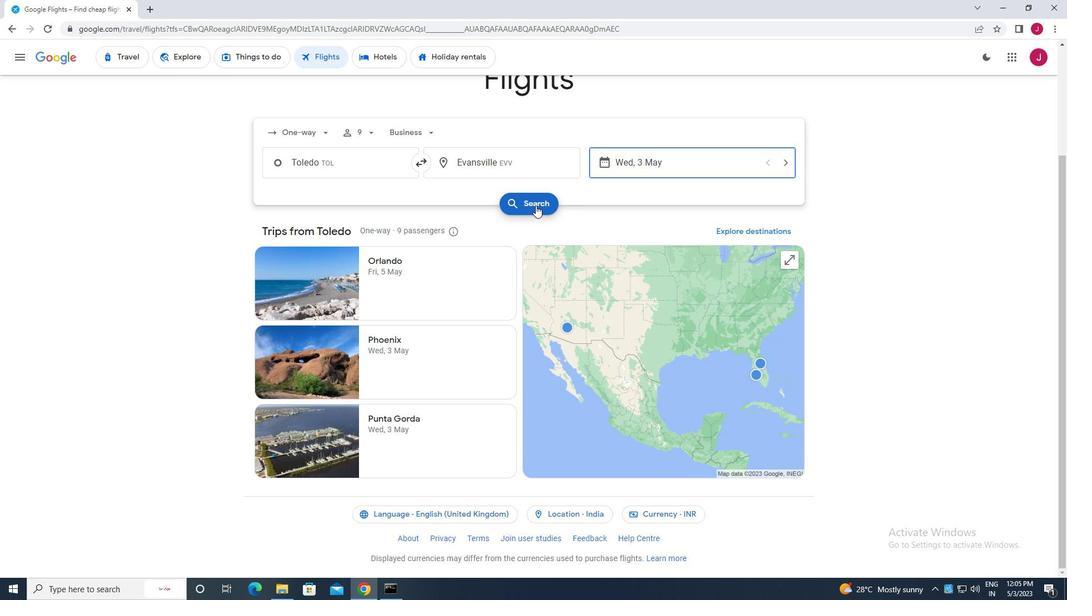 
Action: Mouse moved to (280, 155)
Screenshot: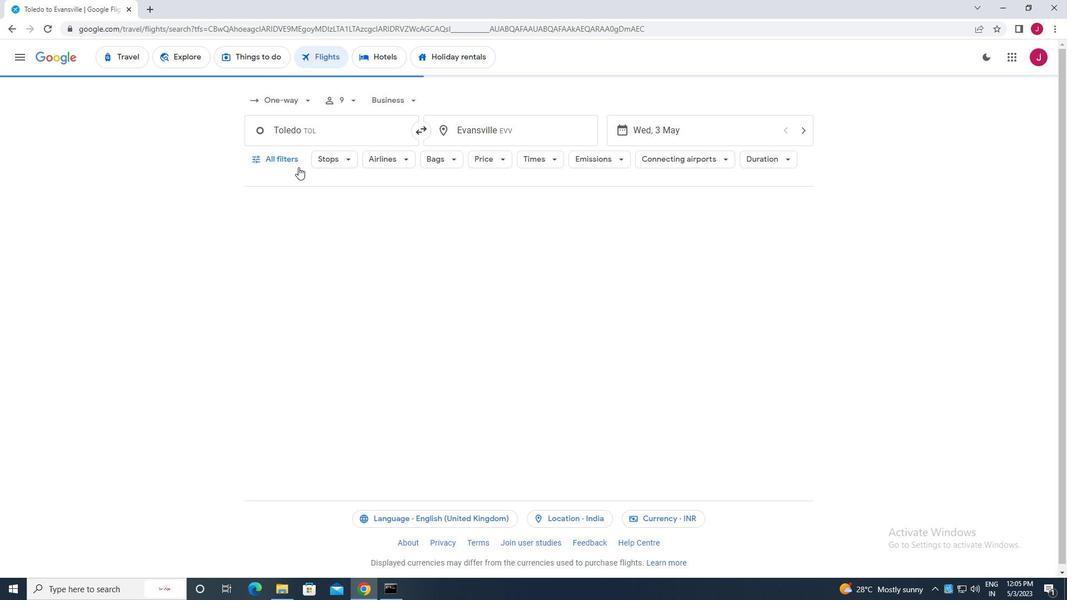 
Action: Mouse pressed left at (280, 155)
Screenshot: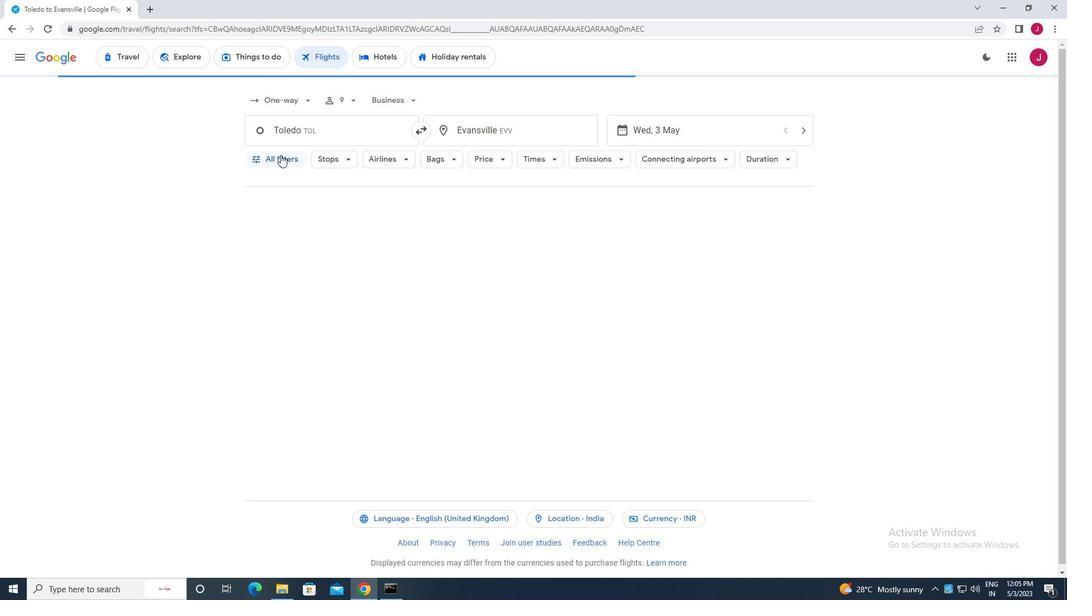 
Action: Mouse moved to (354, 237)
Screenshot: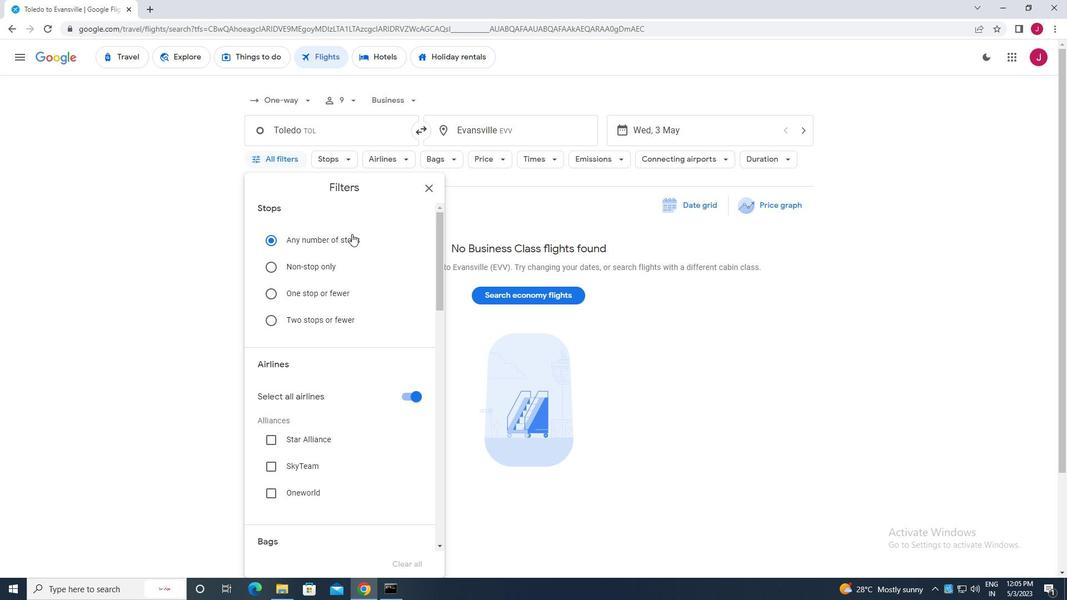 
Action: Mouse scrolled (354, 236) with delta (0, 0)
Screenshot: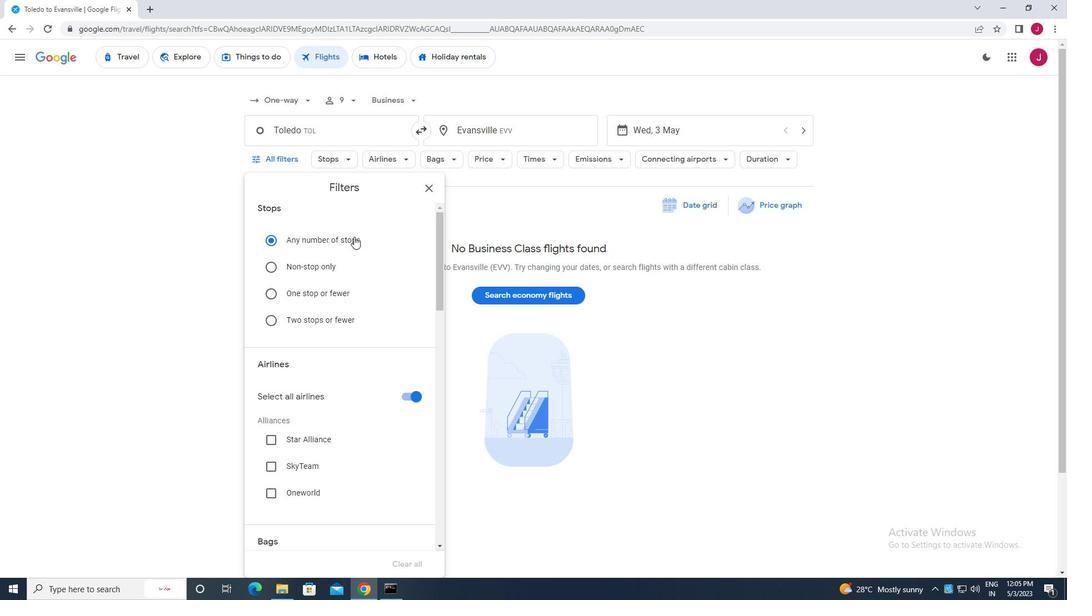 
Action: Mouse scrolled (354, 236) with delta (0, 0)
Screenshot: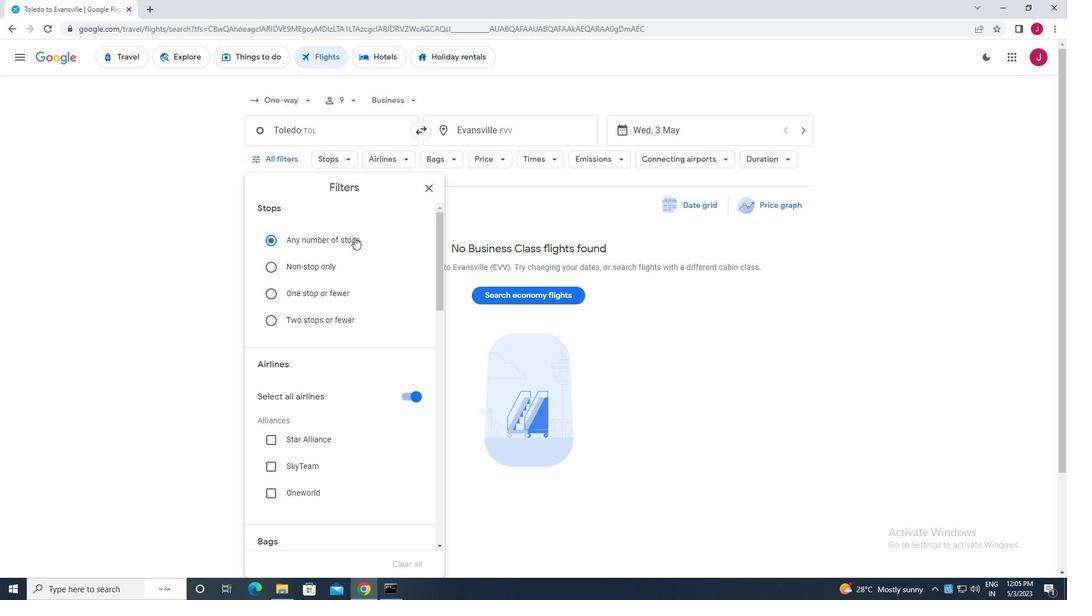 
Action: Mouse moved to (403, 286)
Screenshot: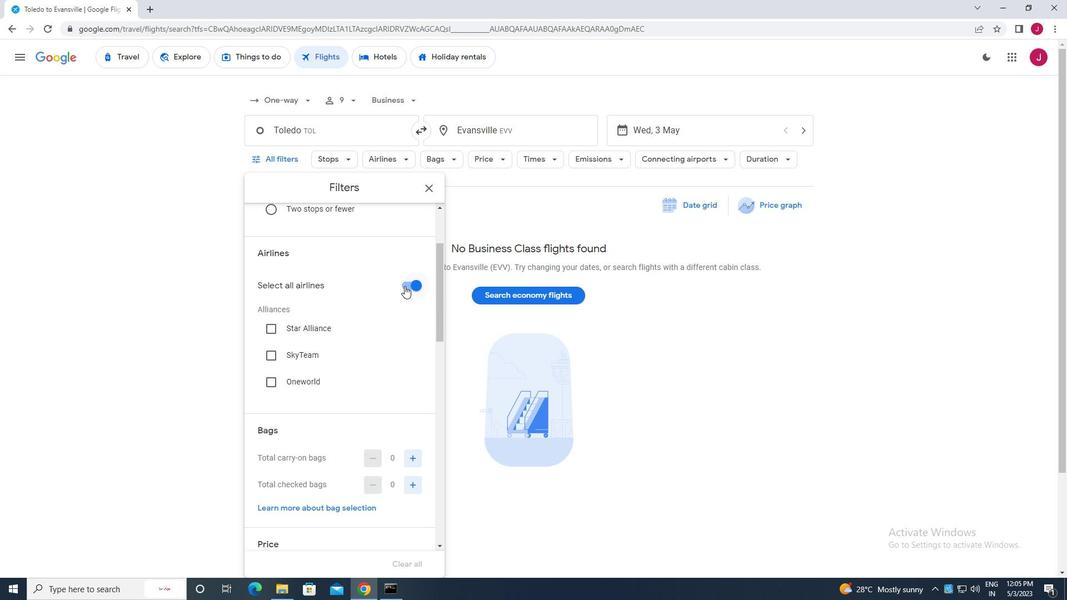 
Action: Mouse scrolled (403, 286) with delta (0, 0)
Screenshot: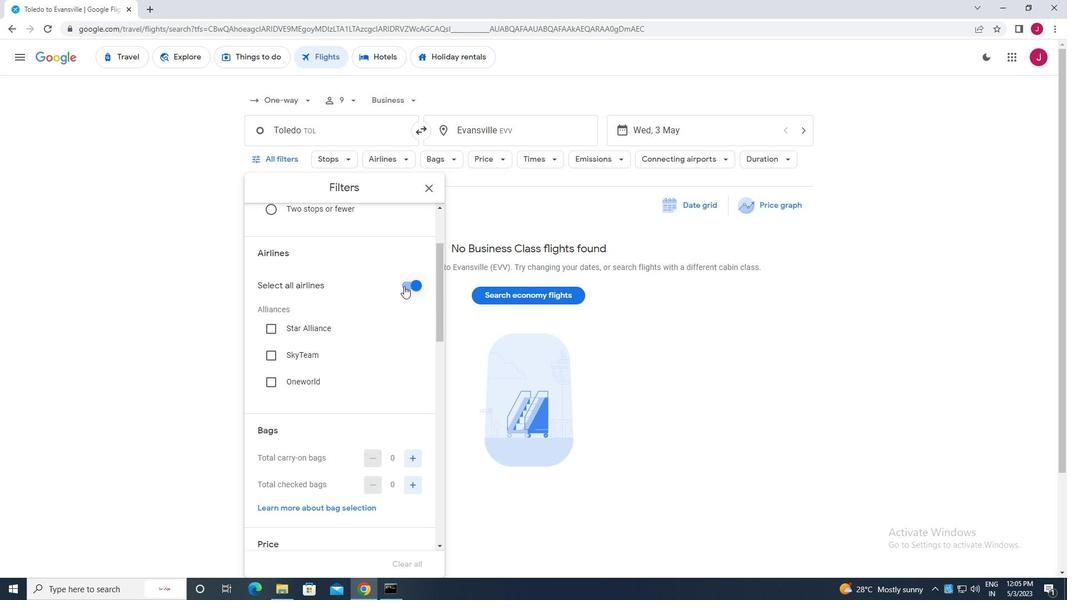 
Action: Mouse scrolled (403, 286) with delta (0, 0)
Screenshot: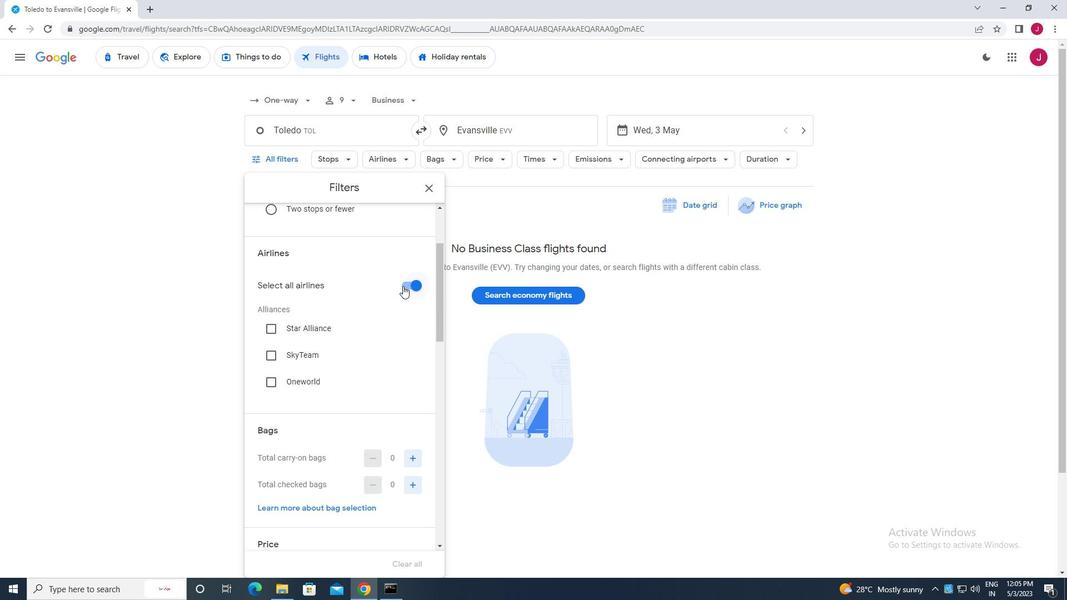 
Action: Mouse scrolled (403, 285) with delta (0, 0)
Screenshot: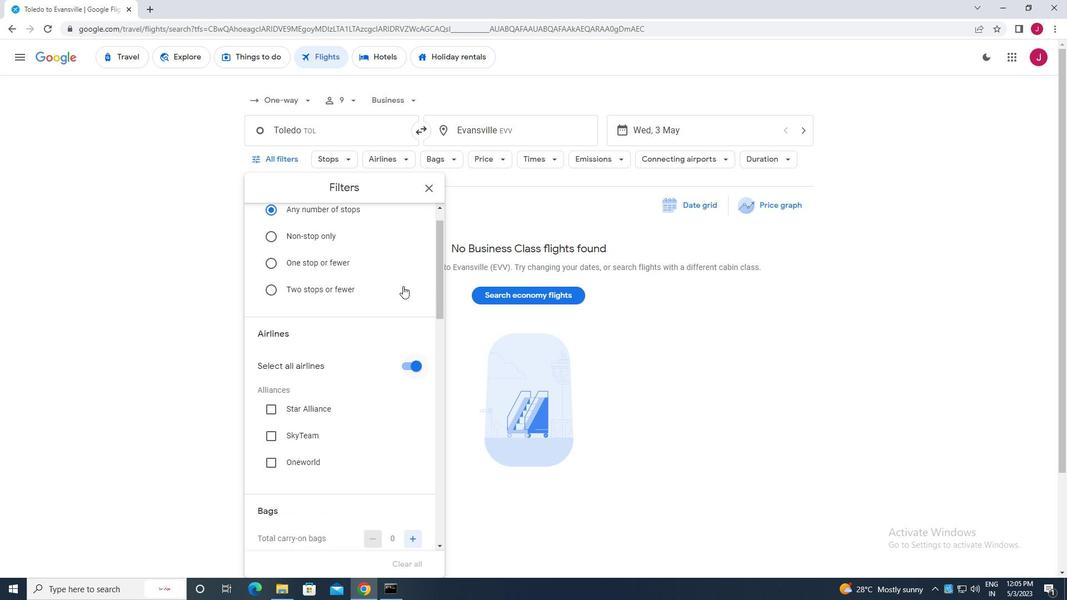 
Action: Mouse scrolled (403, 285) with delta (0, 0)
Screenshot: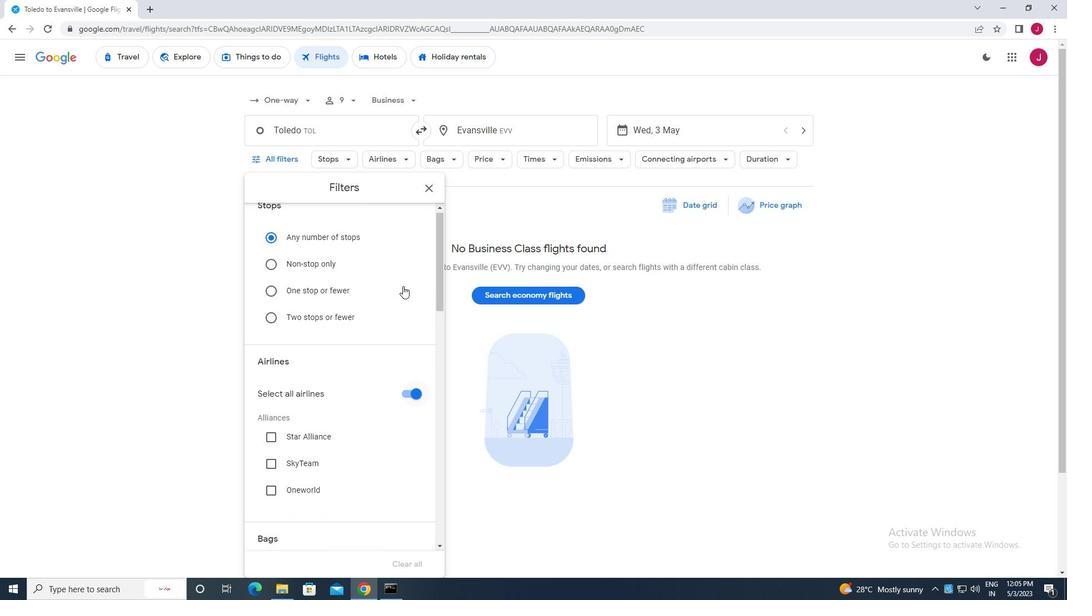 
Action: Mouse moved to (408, 284)
Screenshot: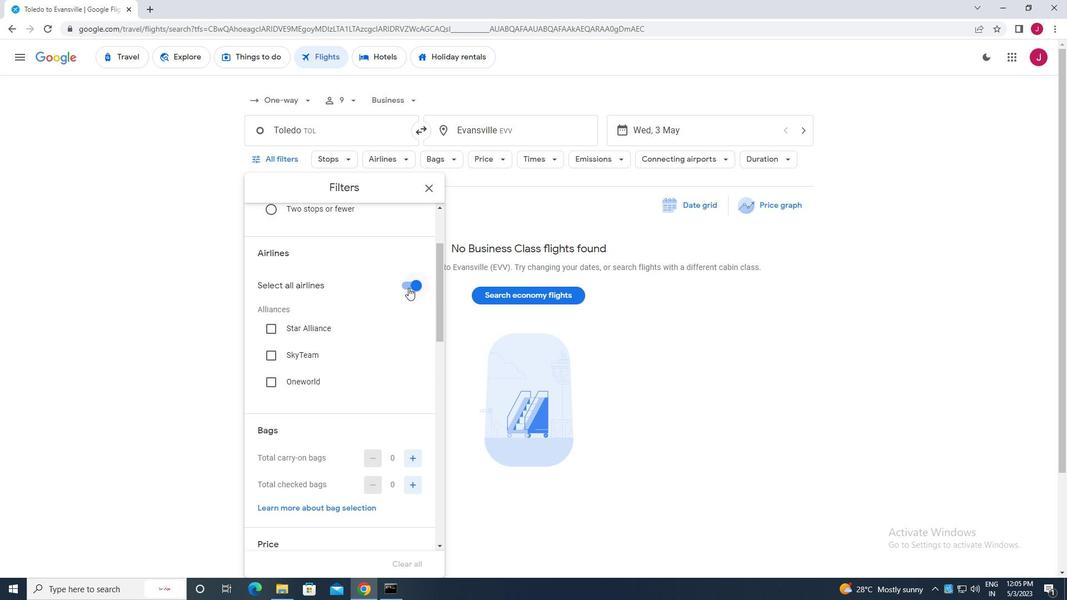
Action: Mouse pressed left at (408, 284)
Screenshot: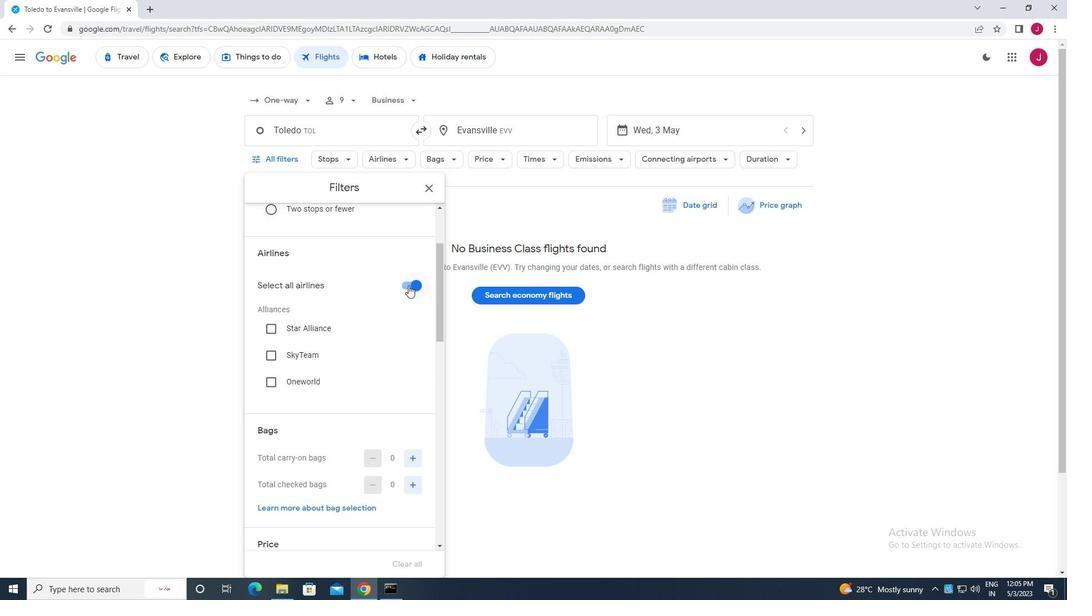 
Action: Mouse moved to (396, 284)
Screenshot: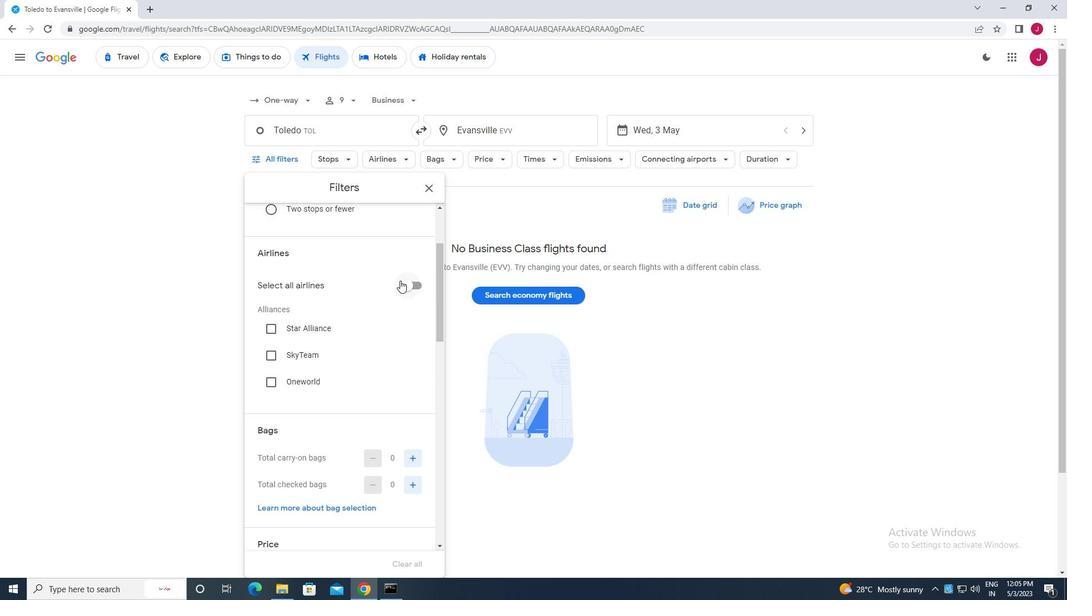 
Action: Mouse scrolled (396, 284) with delta (0, 0)
Screenshot: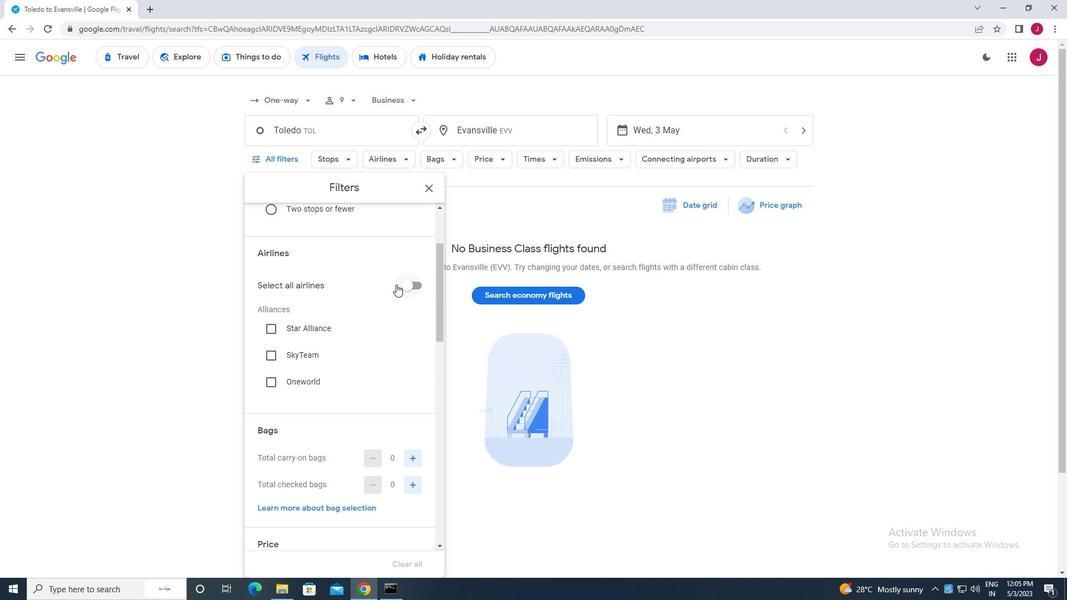 
Action: Mouse scrolled (396, 284) with delta (0, 0)
Screenshot: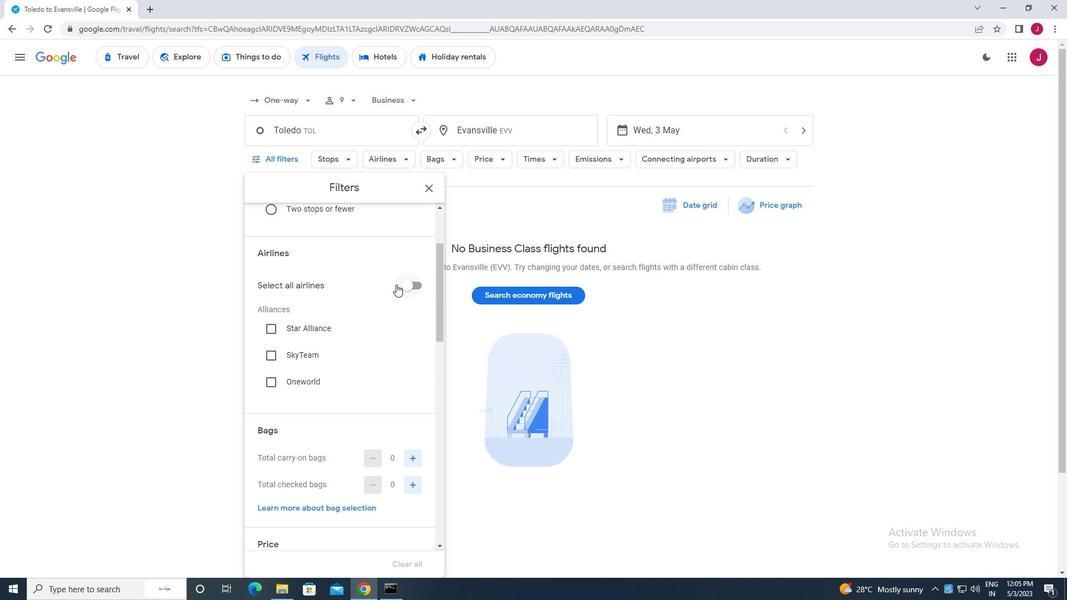 
Action: Mouse scrolled (396, 284) with delta (0, 0)
Screenshot: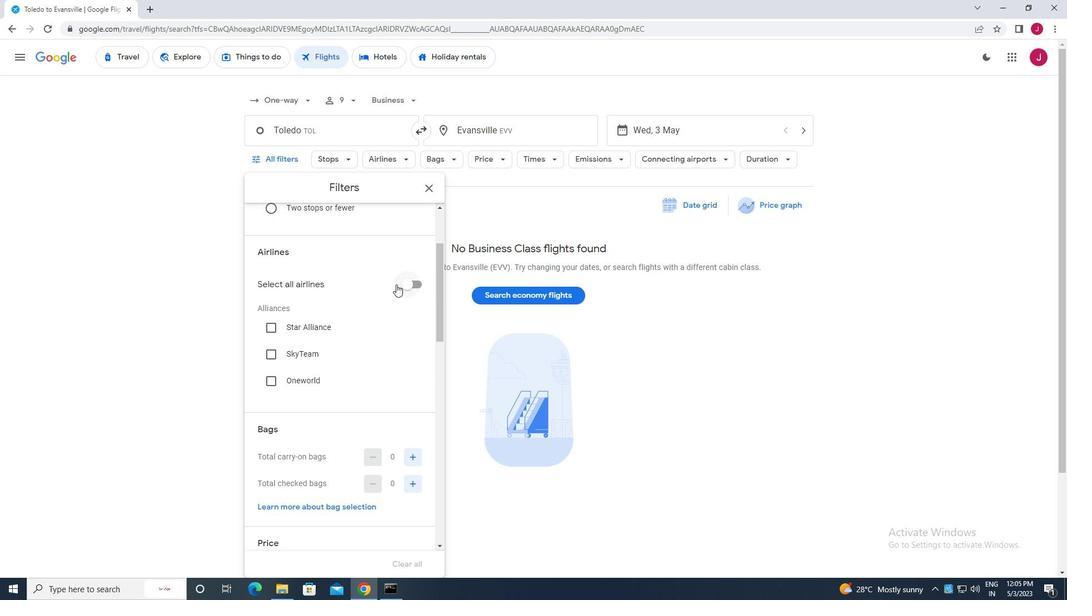 
Action: Mouse moved to (330, 282)
Screenshot: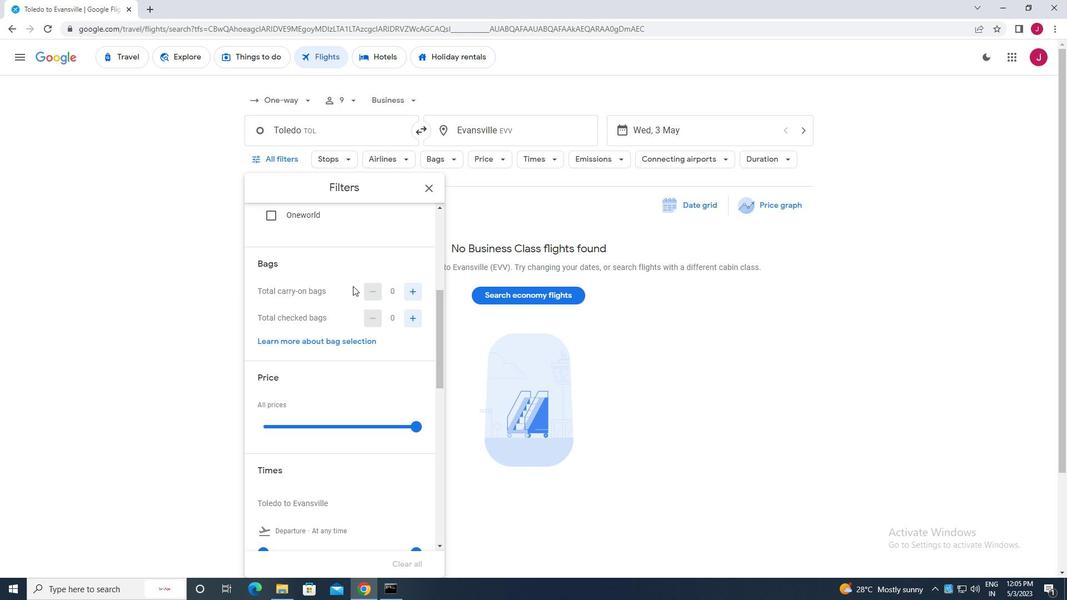 
Action: Mouse scrolled (330, 283) with delta (0, 0)
Screenshot: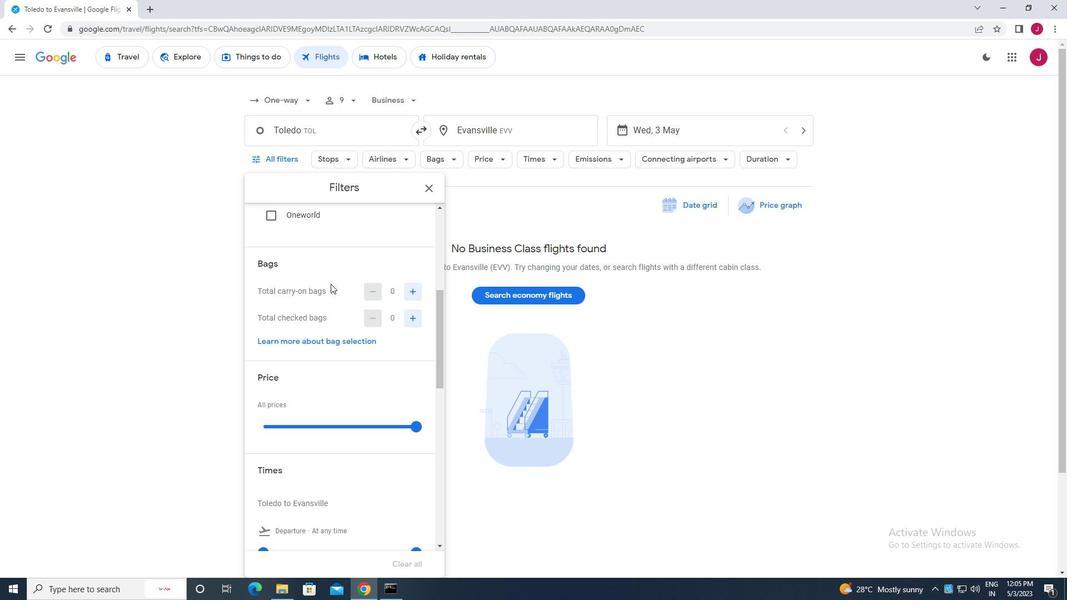 
Action: Mouse moved to (330, 282)
Screenshot: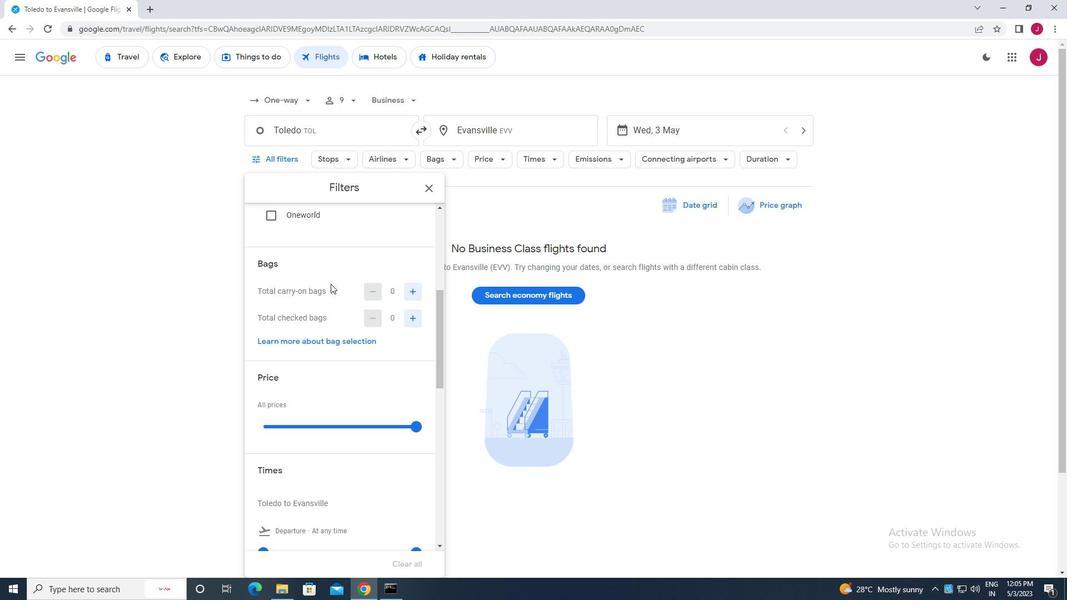 
Action: Mouse scrolled (330, 283) with delta (0, 0)
Screenshot: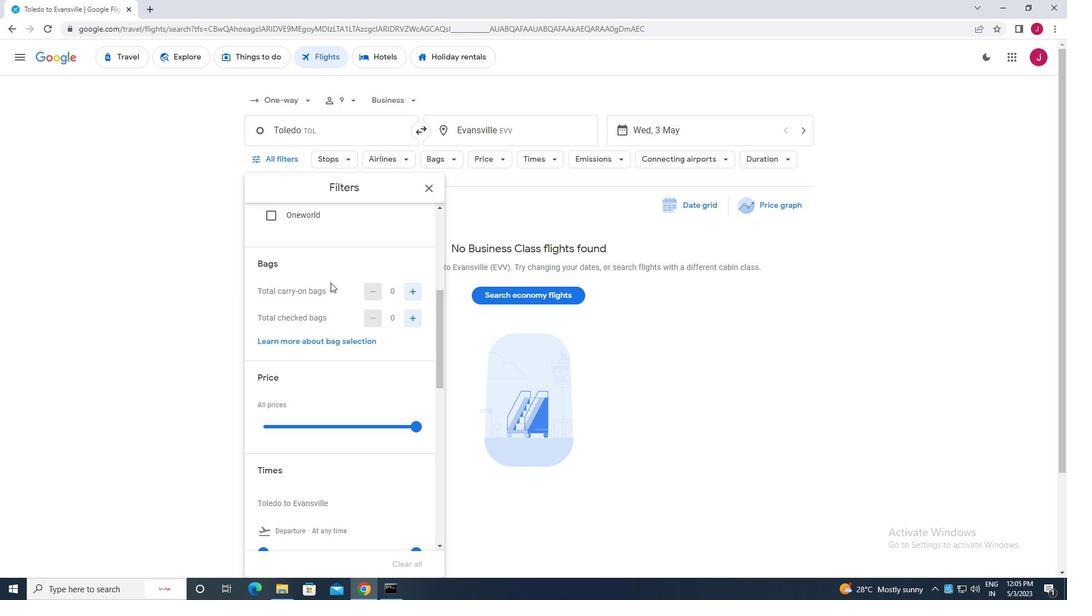 
Action: Mouse moved to (335, 271)
Screenshot: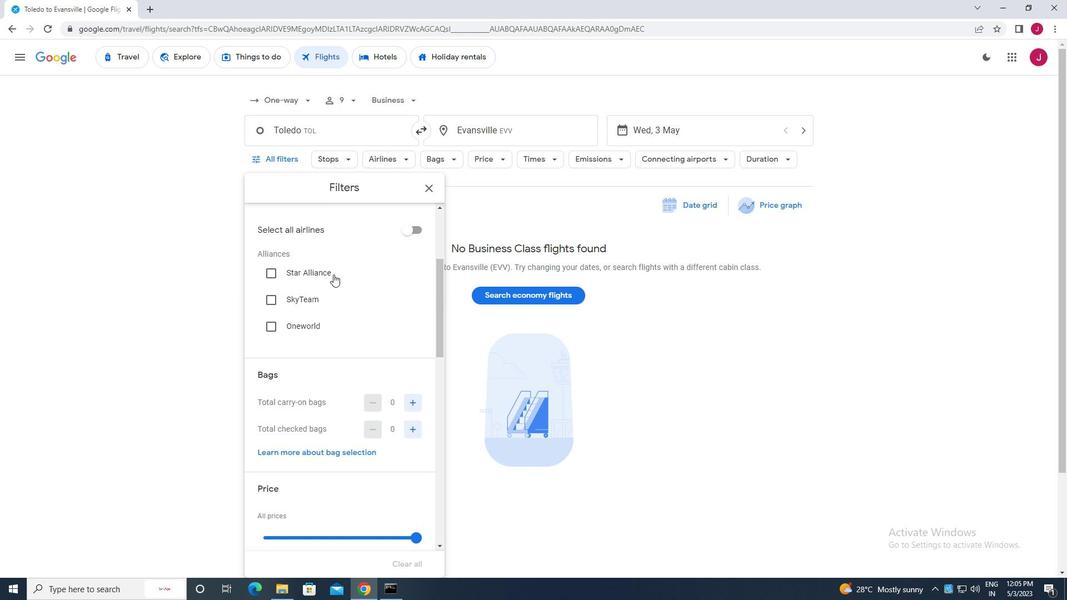 
Action: Mouse scrolled (335, 271) with delta (0, 0)
Screenshot: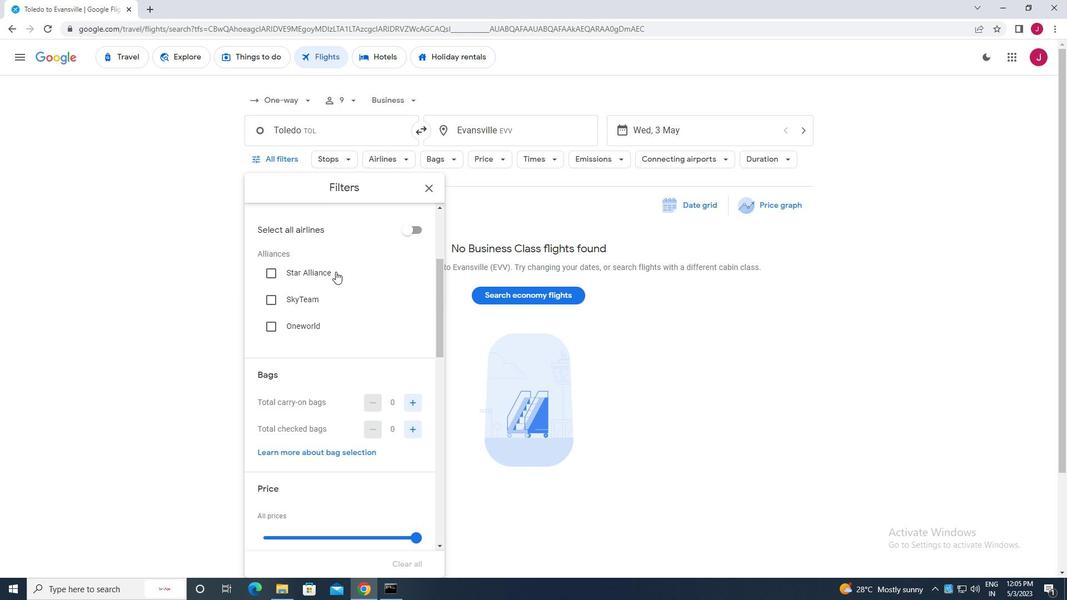 
Action: Mouse scrolled (335, 271) with delta (0, 0)
Screenshot: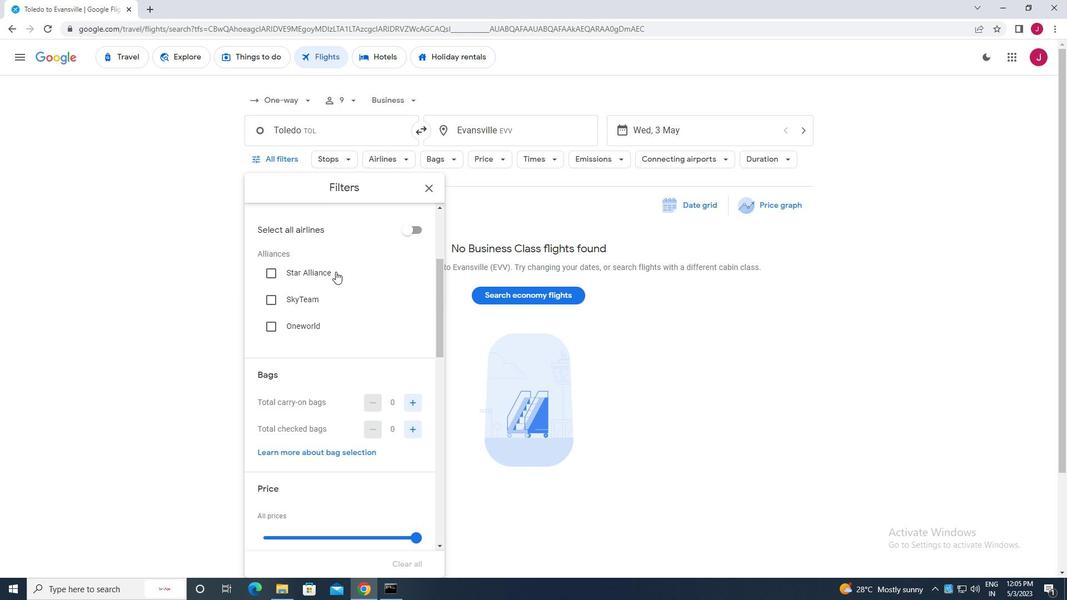 
Action: Mouse scrolled (335, 271) with delta (0, 0)
Screenshot: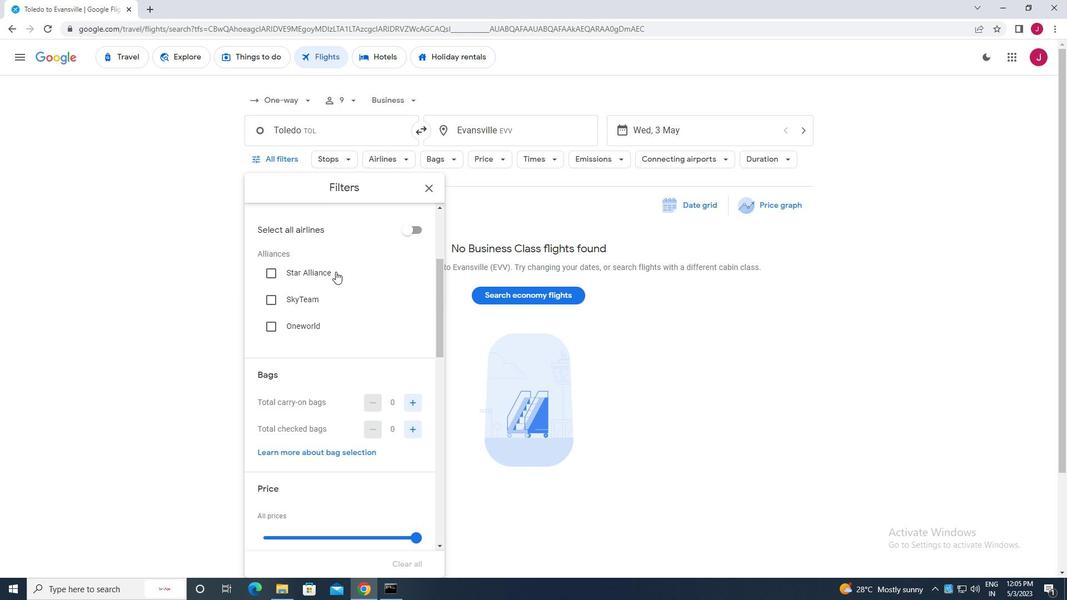 
Action: Mouse moved to (414, 237)
Screenshot: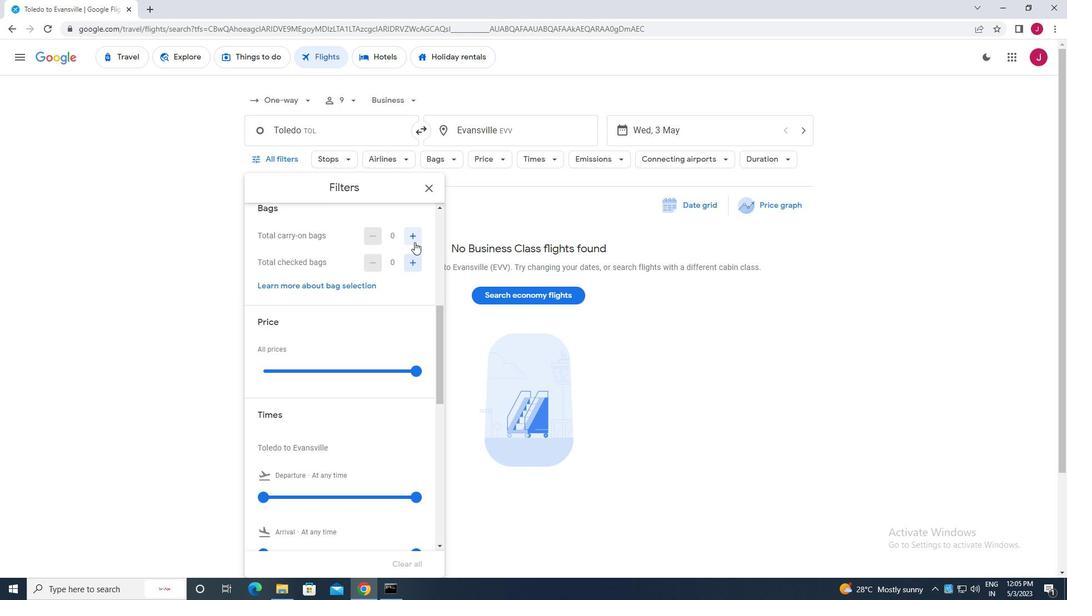 
Action: Mouse pressed left at (414, 237)
Screenshot: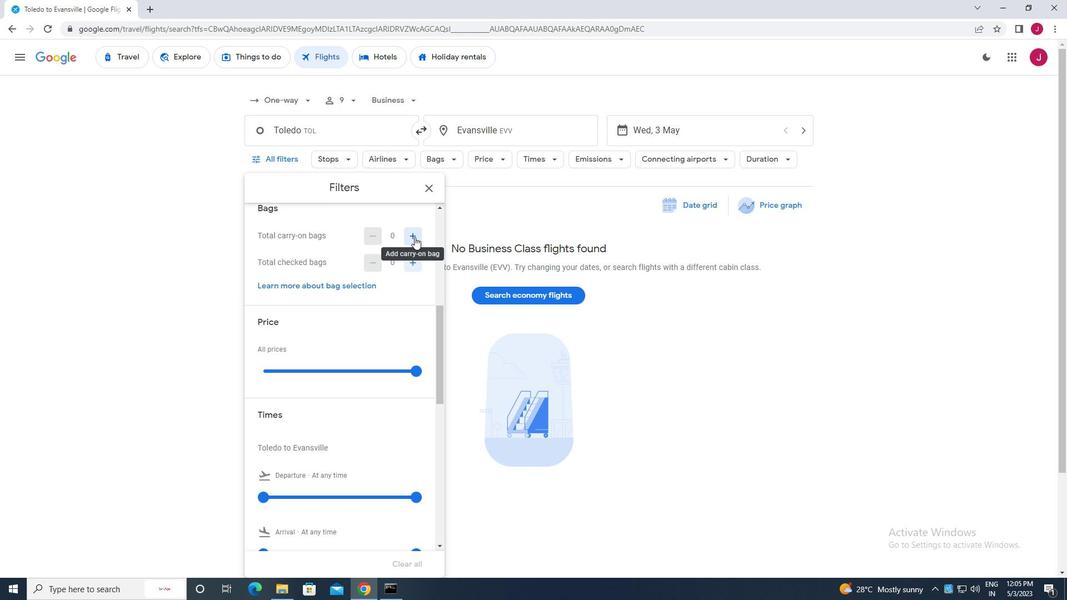 
Action: Mouse moved to (418, 370)
Screenshot: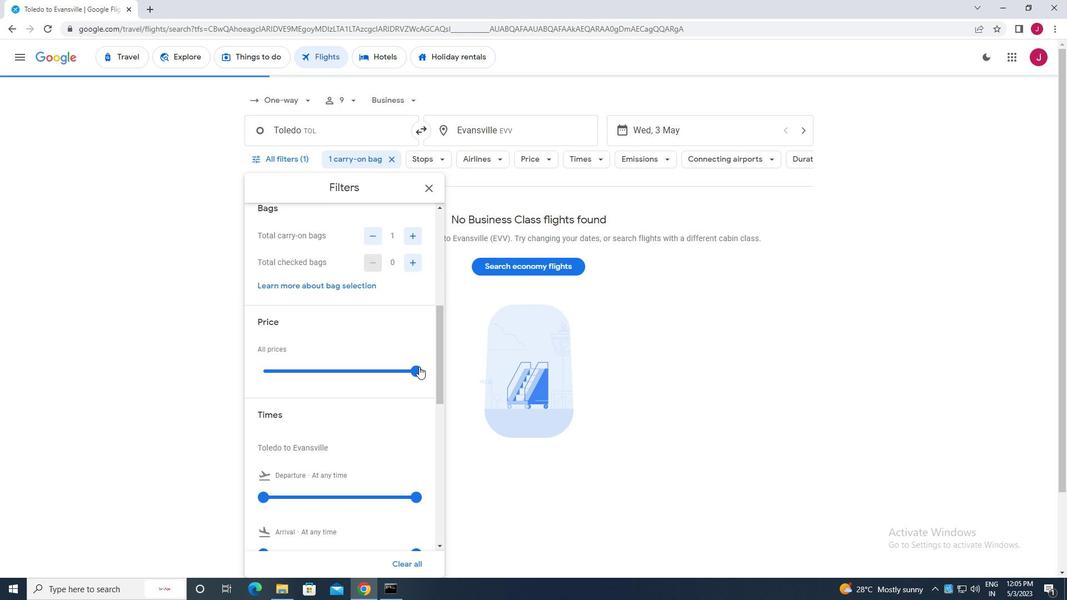 
Action: Mouse pressed left at (418, 370)
Screenshot: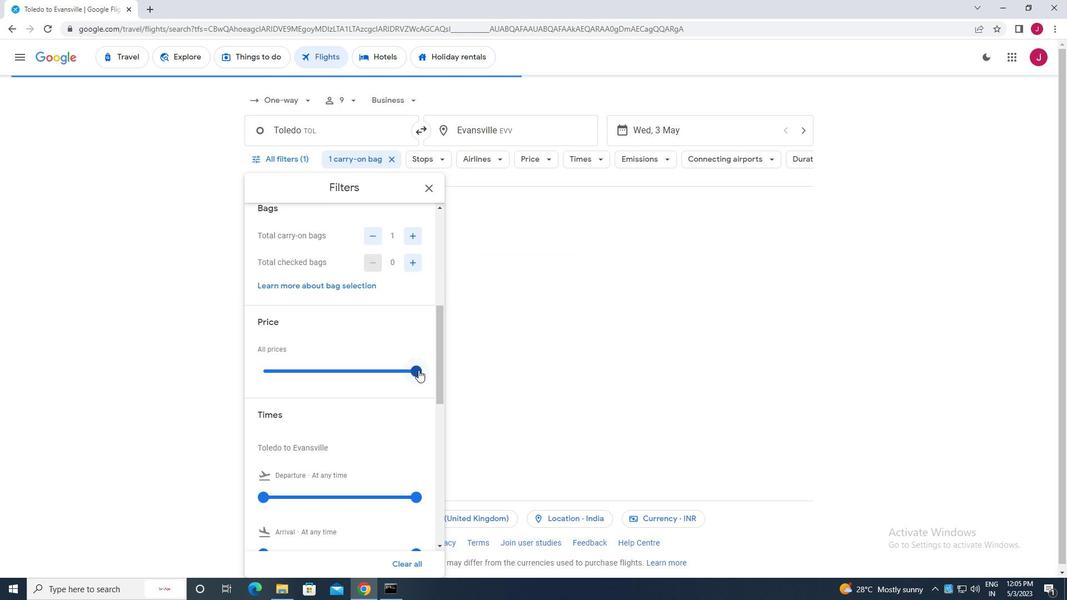 
Action: Mouse moved to (407, 338)
Screenshot: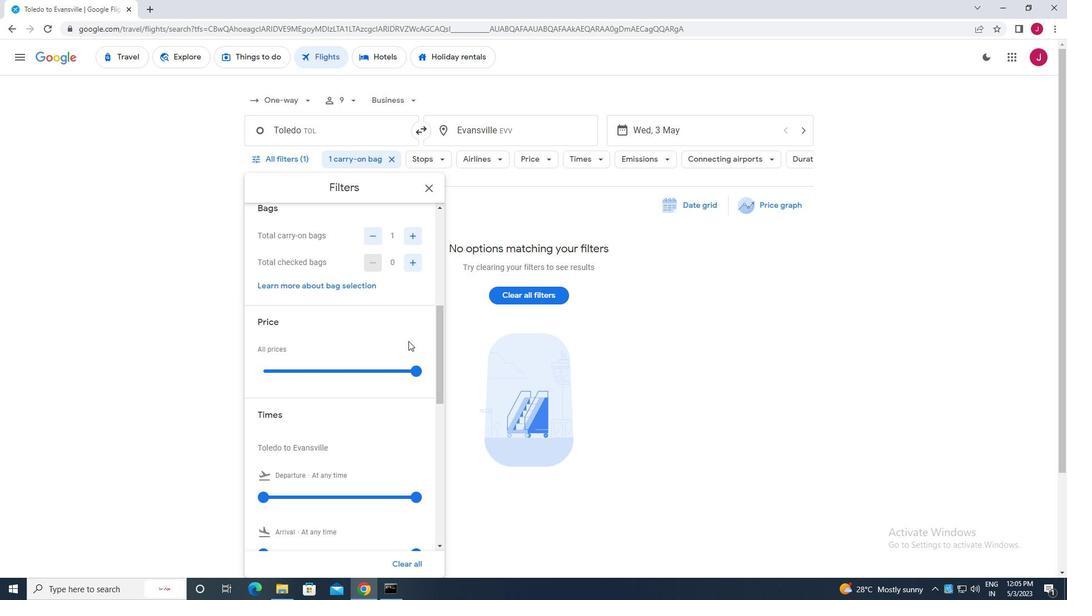 
Action: Mouse scrolled (407, 337) with delta (0, 0)
Screenshot: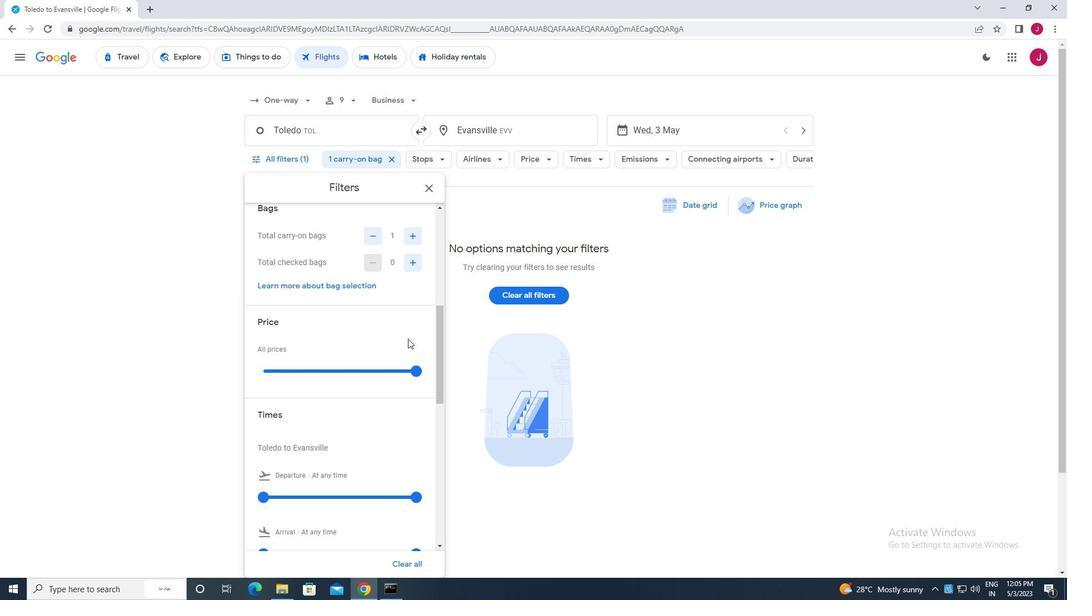 
Action: Mouse scrolled (407, 337) with delta (0, 0)
Screenshot: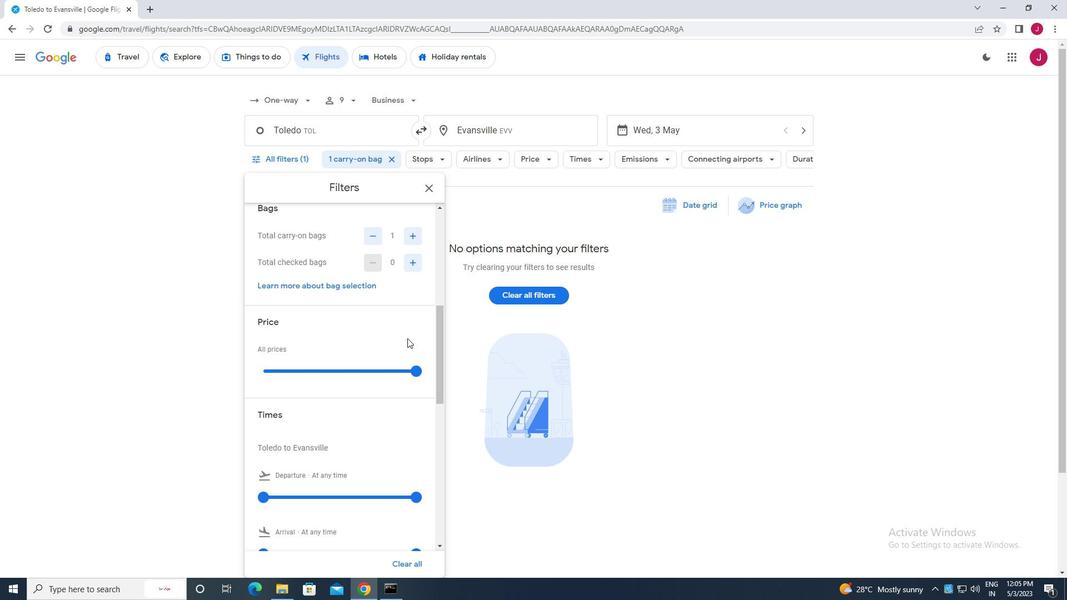 
Action: Mouse scrolled (407, 337) with delta (0, 0)
Screenshot: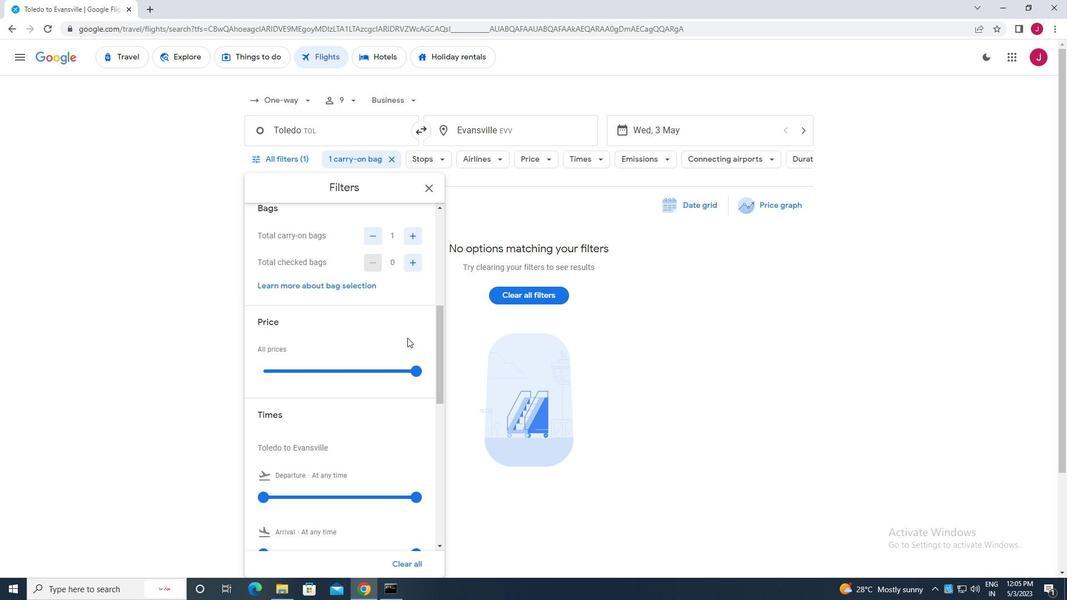 
Action: Mouse scrolled (407, 337) with delta (0, 0)
Screenshot: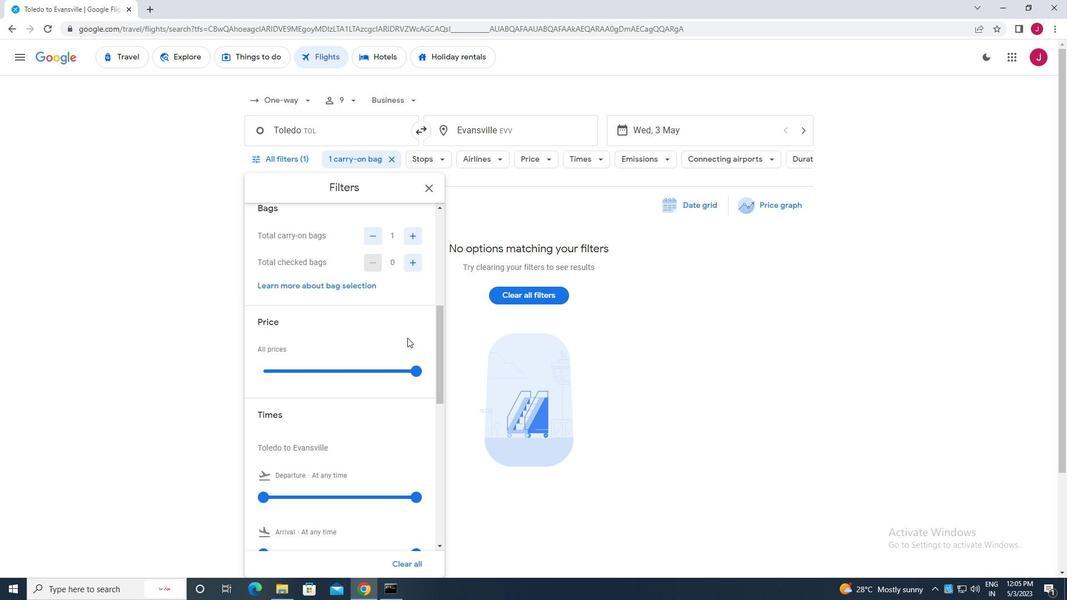 
Action: Mouse moved to (263, 275)
Screenshot: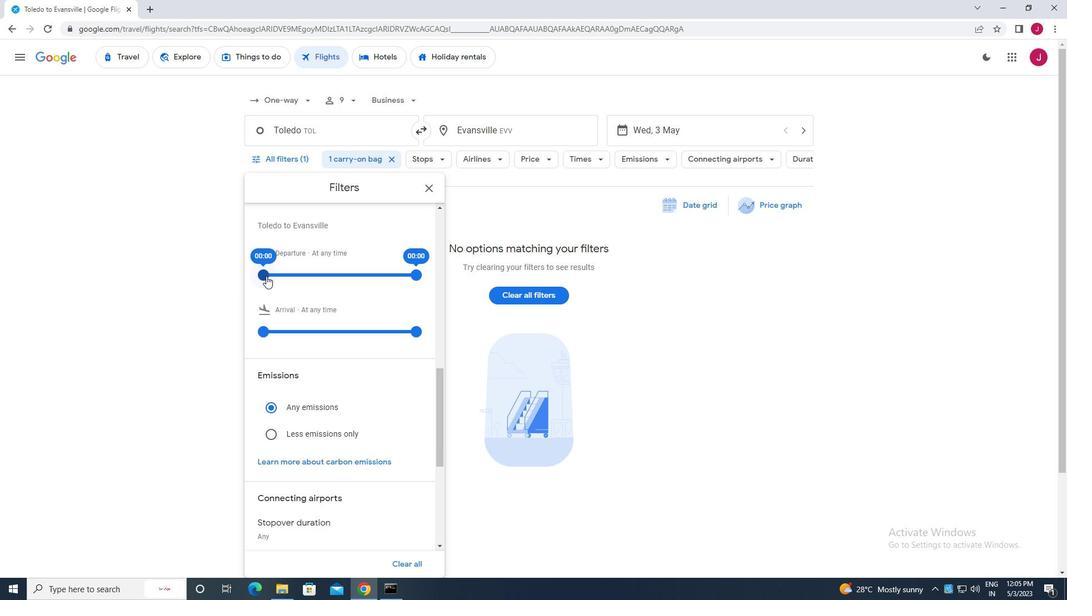 
Action: Mouse pressed left at (263, 275)
Screenshot: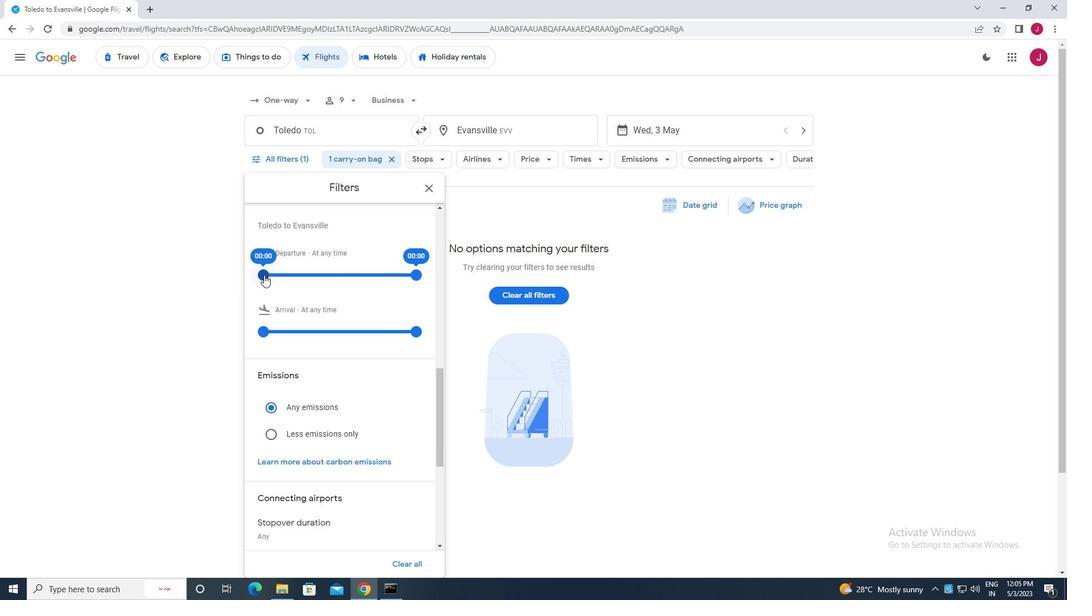 
Action: Mouse moved to (414, 275)
Screenshot: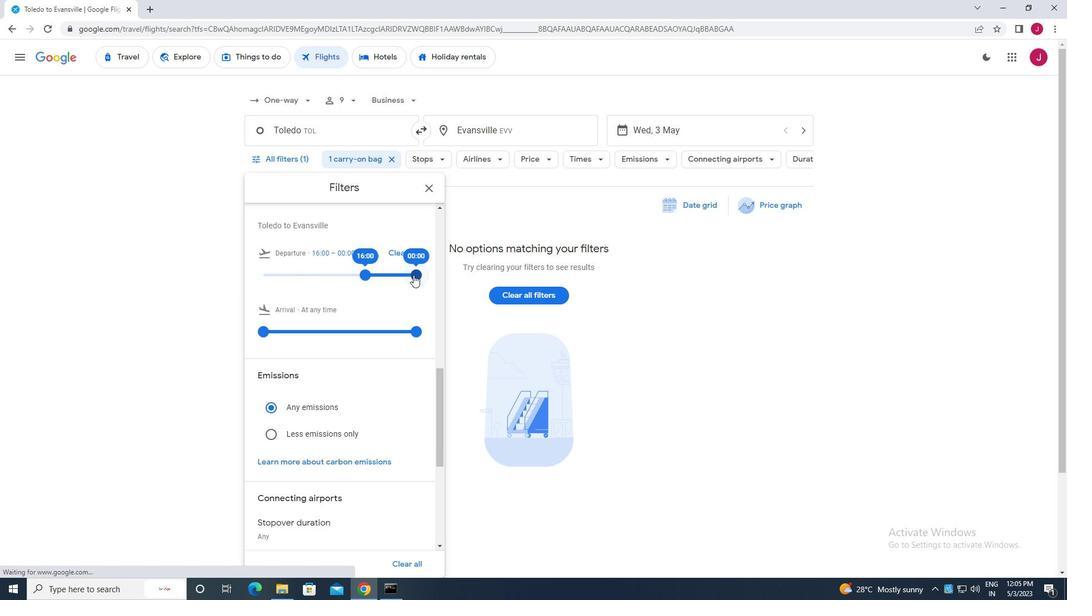 
Action: Mouse pressed left at (414, 275)
Screenshot: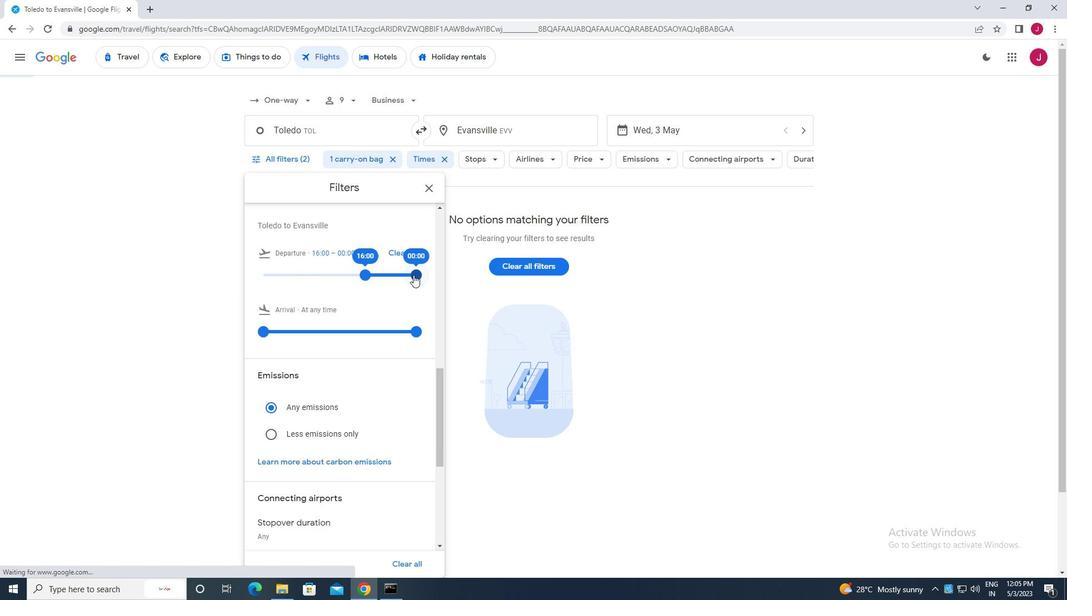 
Action: Mouse moved to (429, 190)
Screenshot: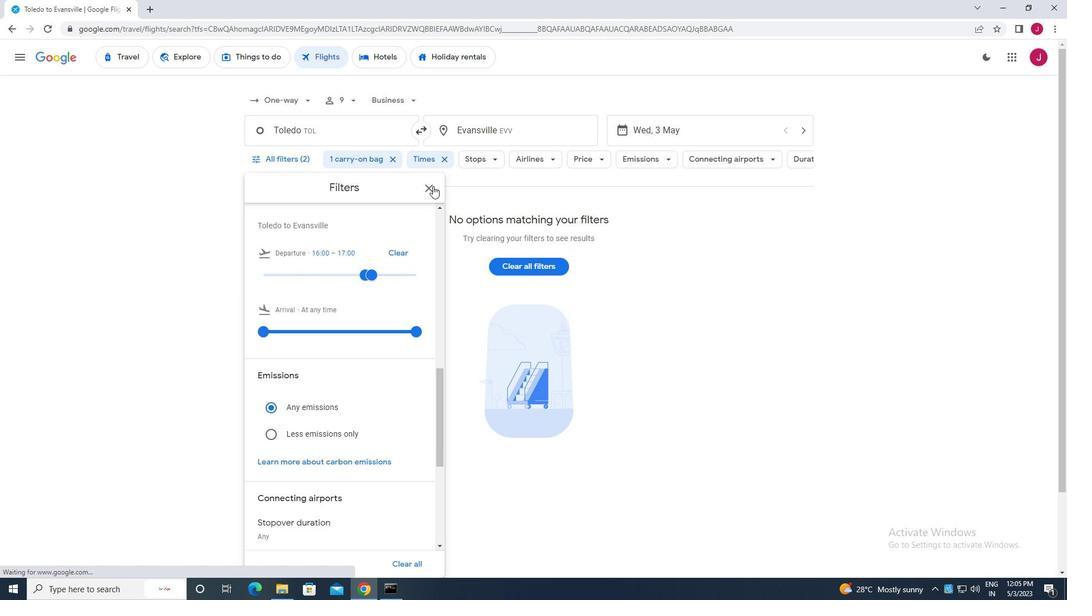 
Action: Mouse pressed left at (429, 190)
Screenshot: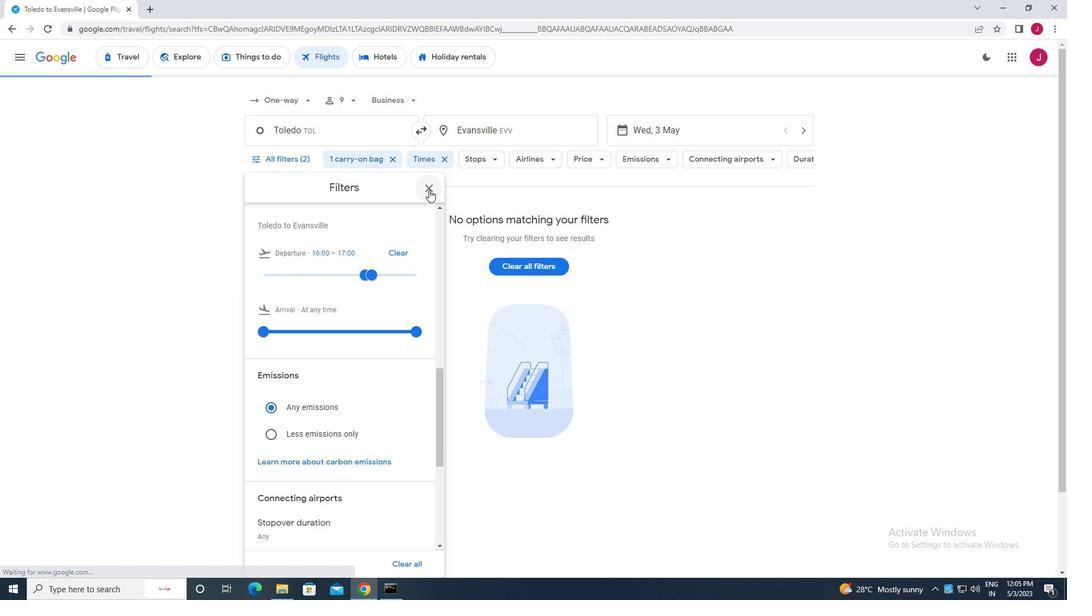 
Action: Mouse moved to (429, 190)
Screenshot: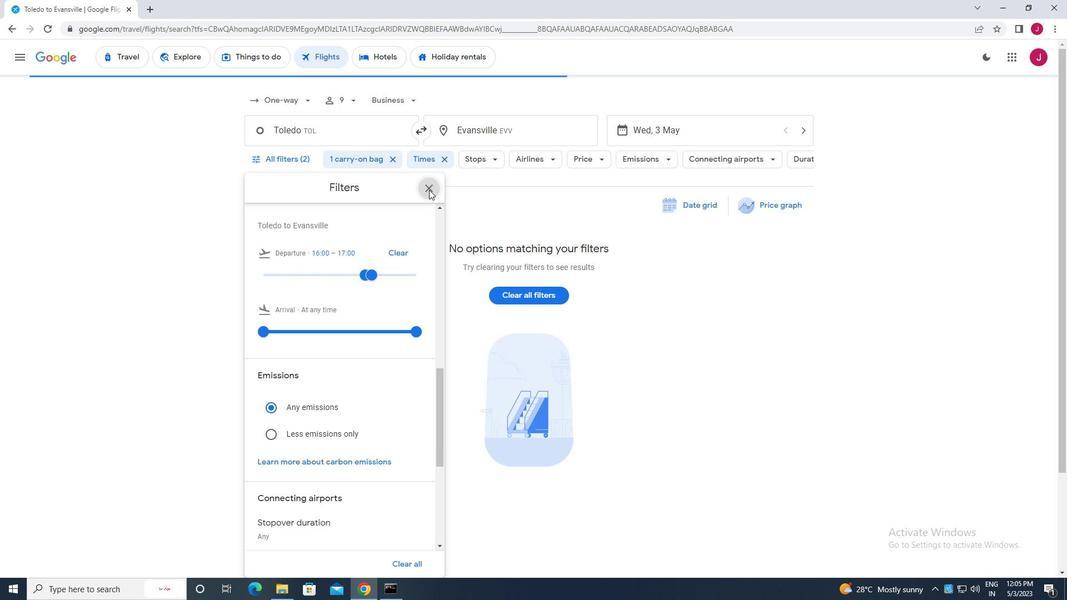 
